 Task: Look for space in Beibei, China from 3rd August, 2023 to 20th August, 2023 for 4 adults, 2 children in price range Rs.15000 to Rs.20000.  With . Property type can be flatguest house, hotel. Booking option can be shelf check-in. Required host language is Chinese (Simplified).
Action: Mouse moved to (681, 87)
Screenshot: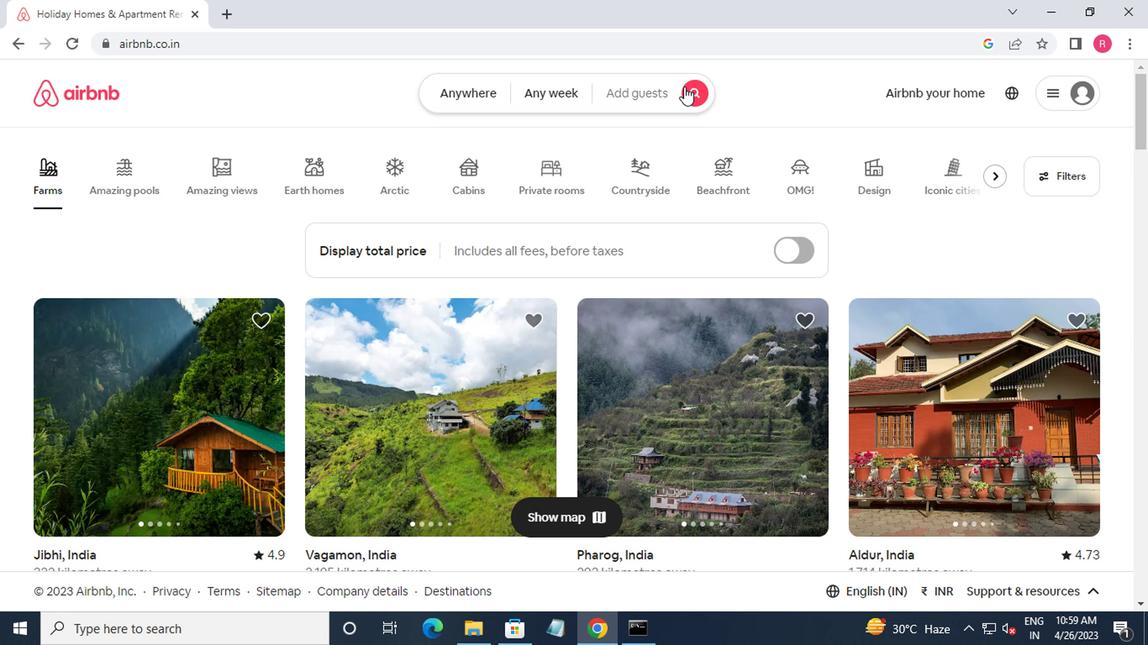 
Action: Mouse pressed left at (681, 87)
Screenshot: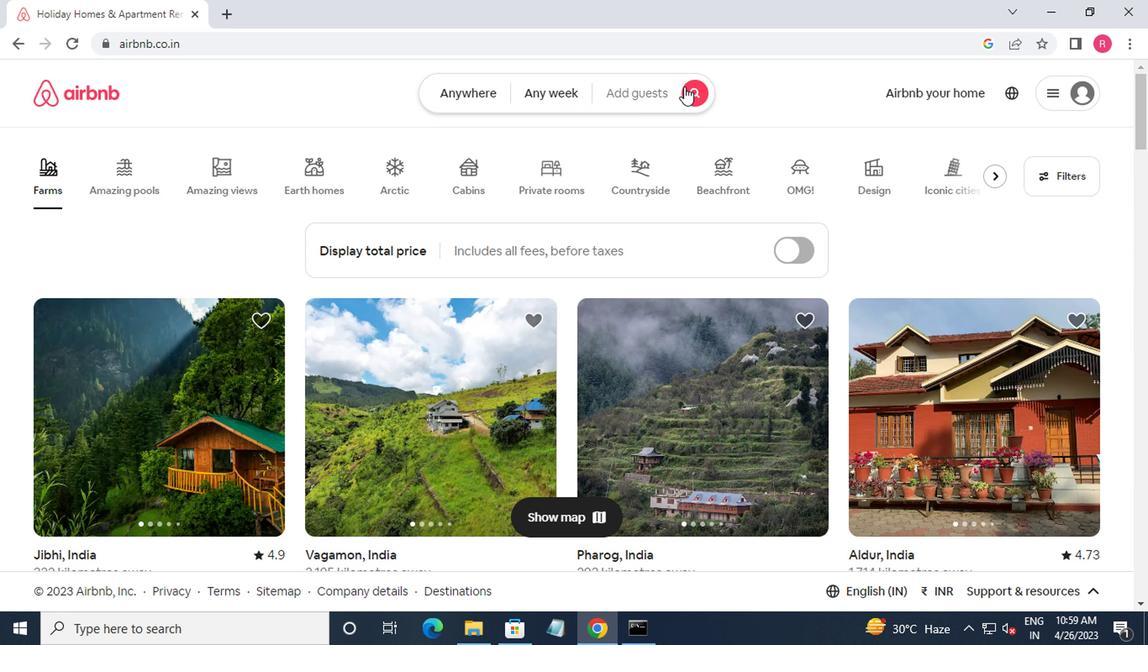 
Action: Mouse moved to (364, 157)
Screenshot: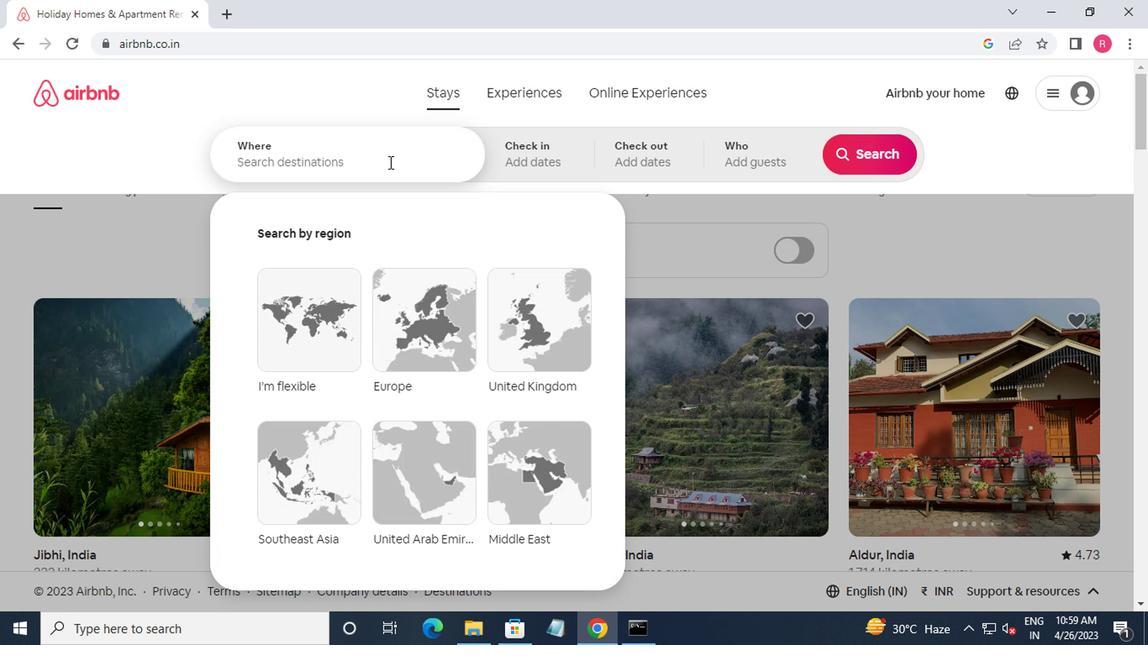 
Action: Mouse pressed left at (364, 157)
Screenshot: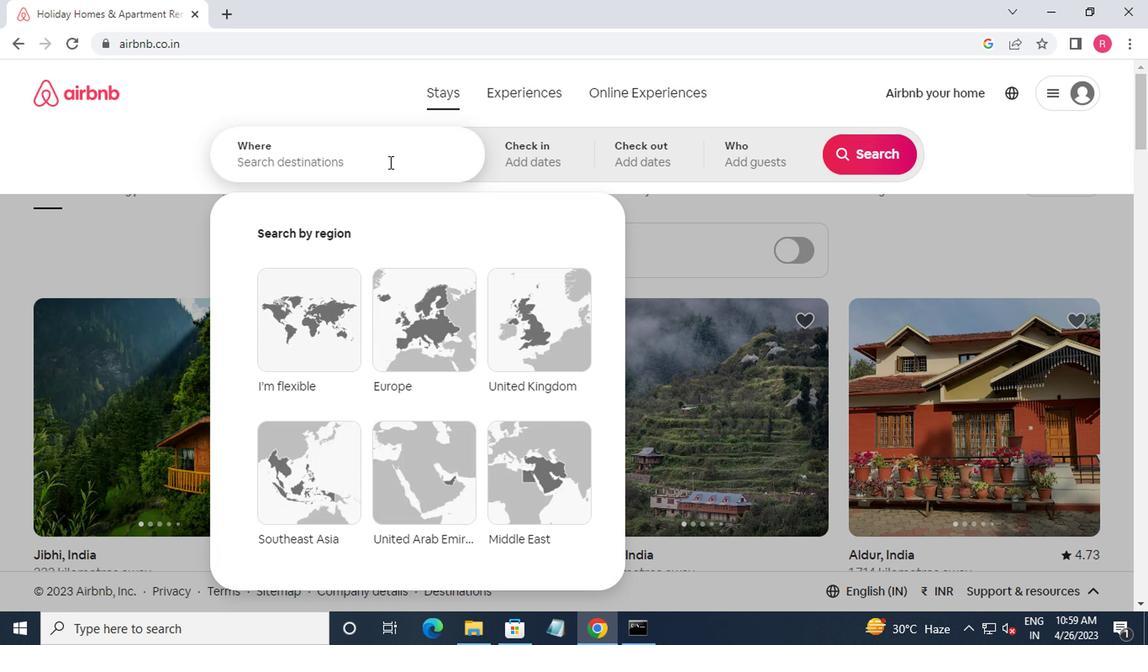 
Action: Mouse moved to (364, 160)
Screenshot: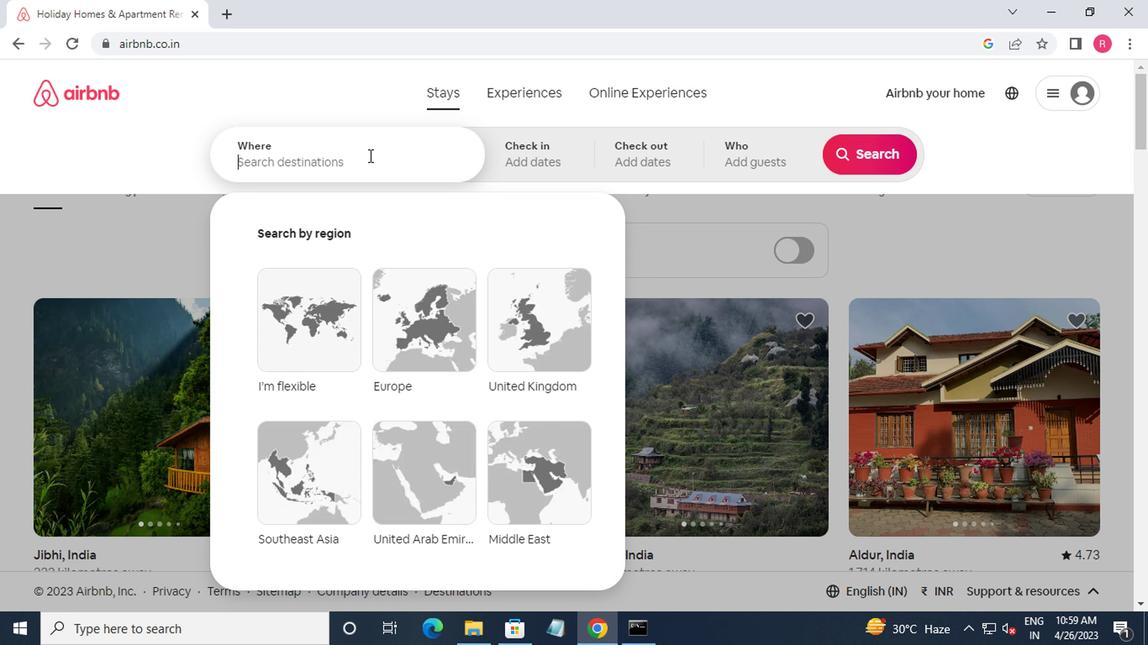 
Action: Key pressed beibei,china<Key.enter>
Screenshot: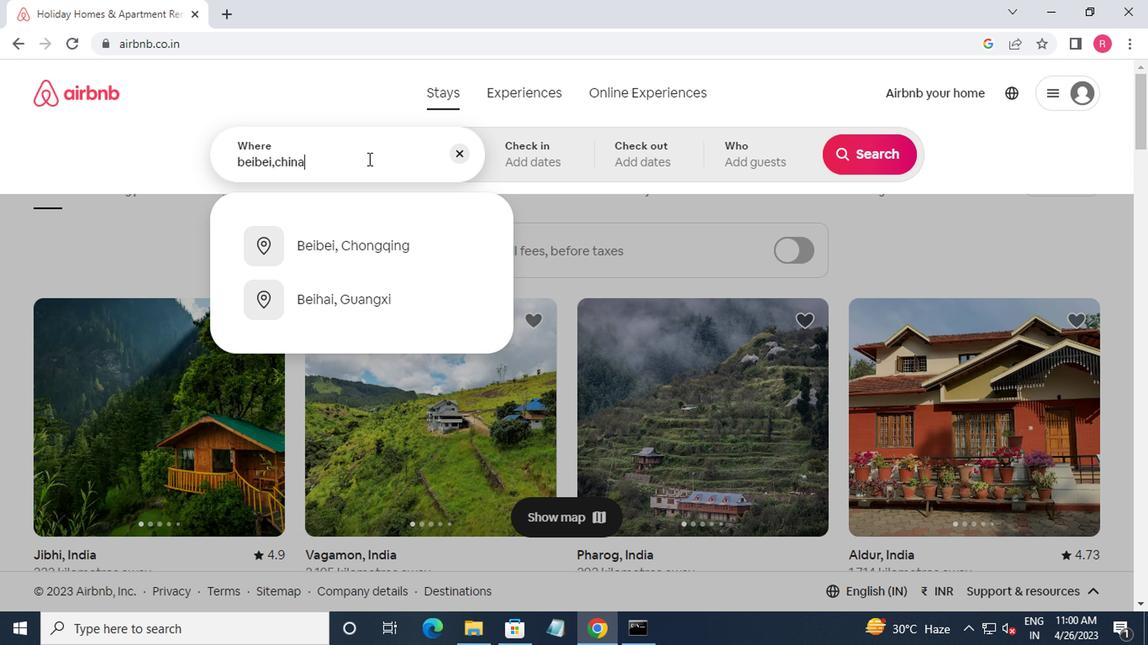 
Action: Mouse moved to (855, 284)
Screenshot: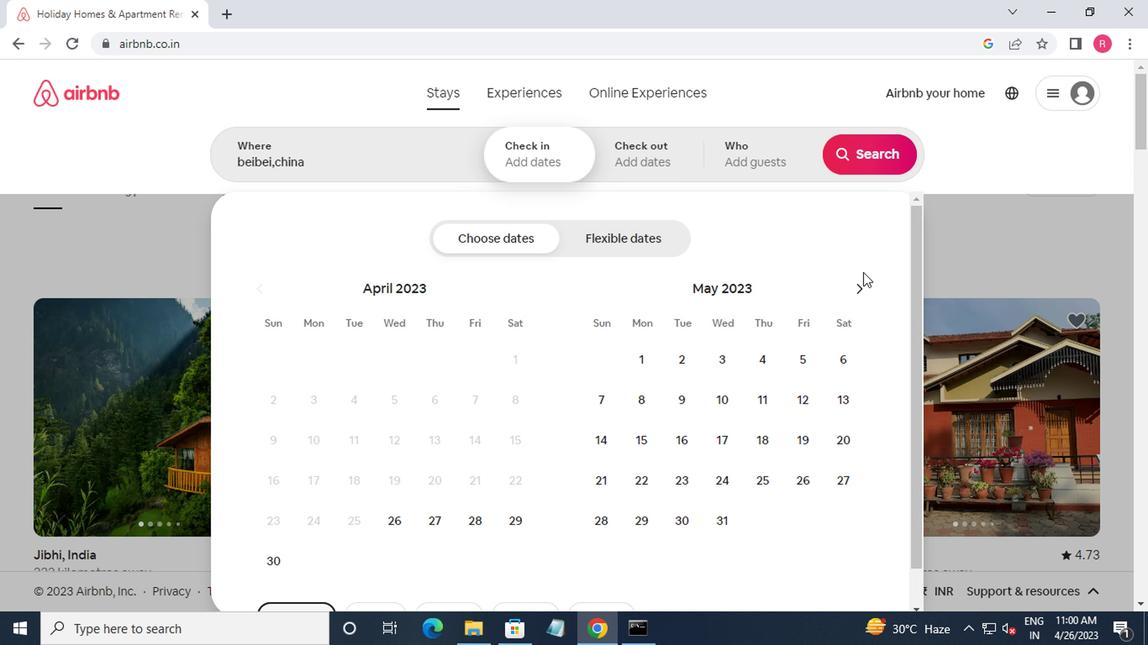 
Action: Mouse pressed left at (855, 284)
Screenshot: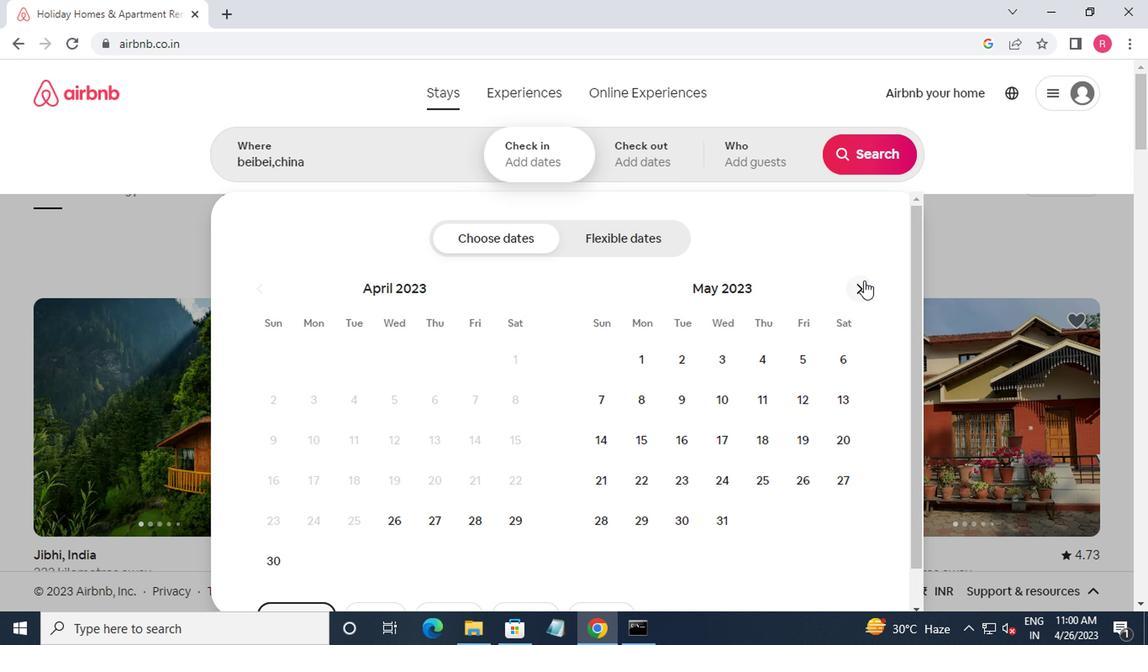 
Action: Mouse moved to (854, 285)
Screenshot: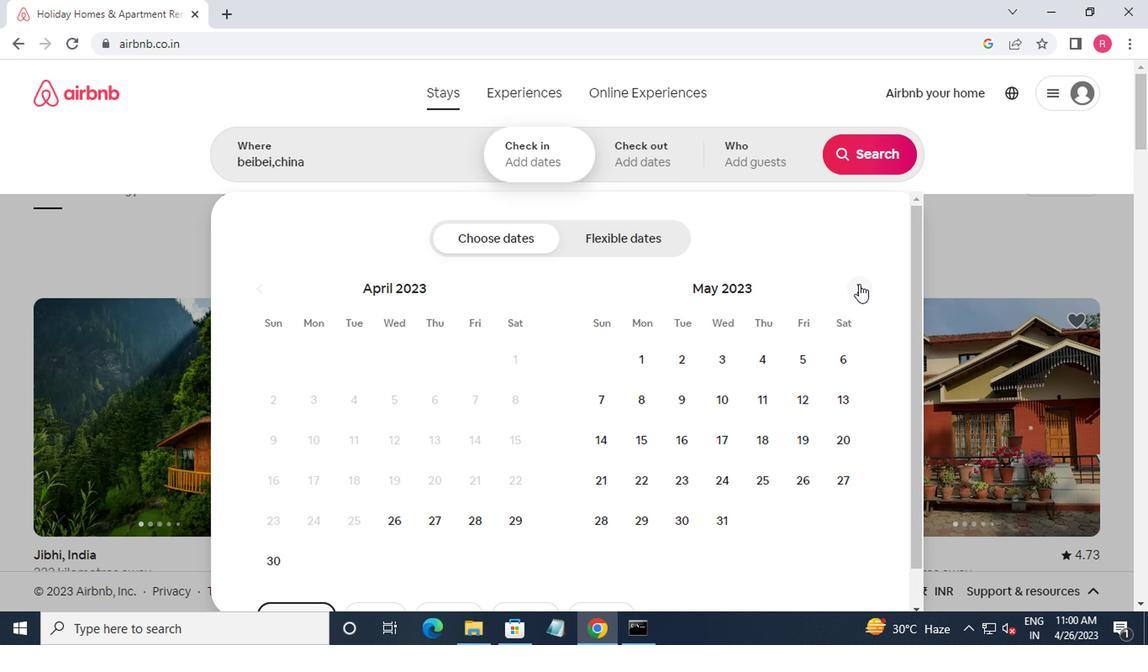 
Action: Mouse pressed left at (854, 285)
Screenshot: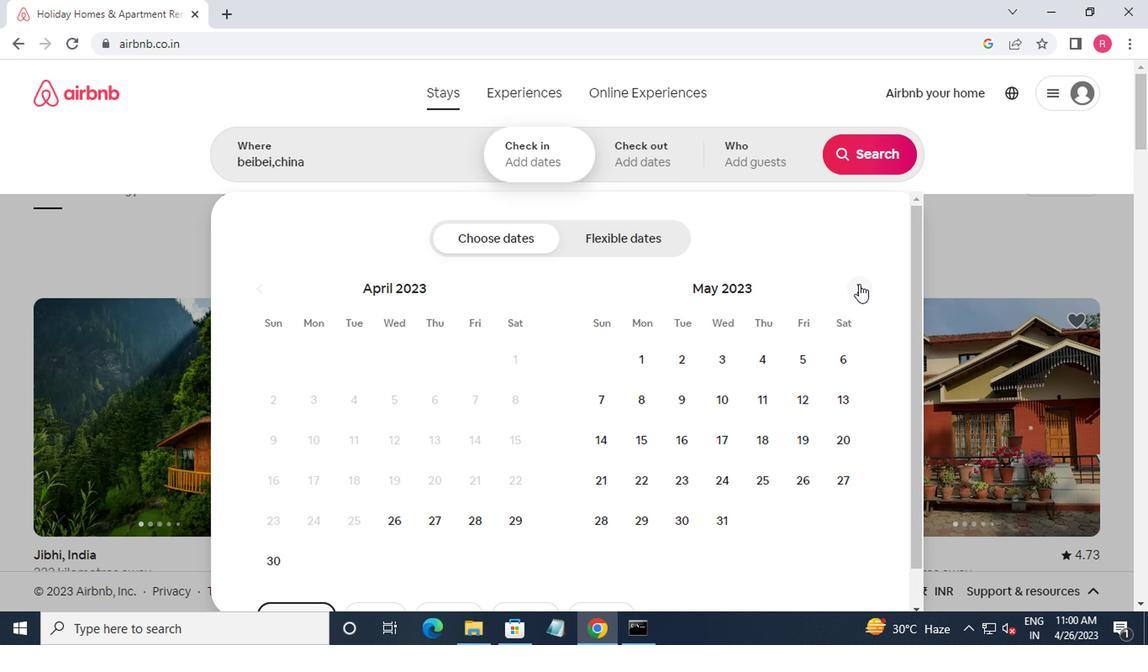 
Action: Mouse pressed left at (854, 285)
Screenshot: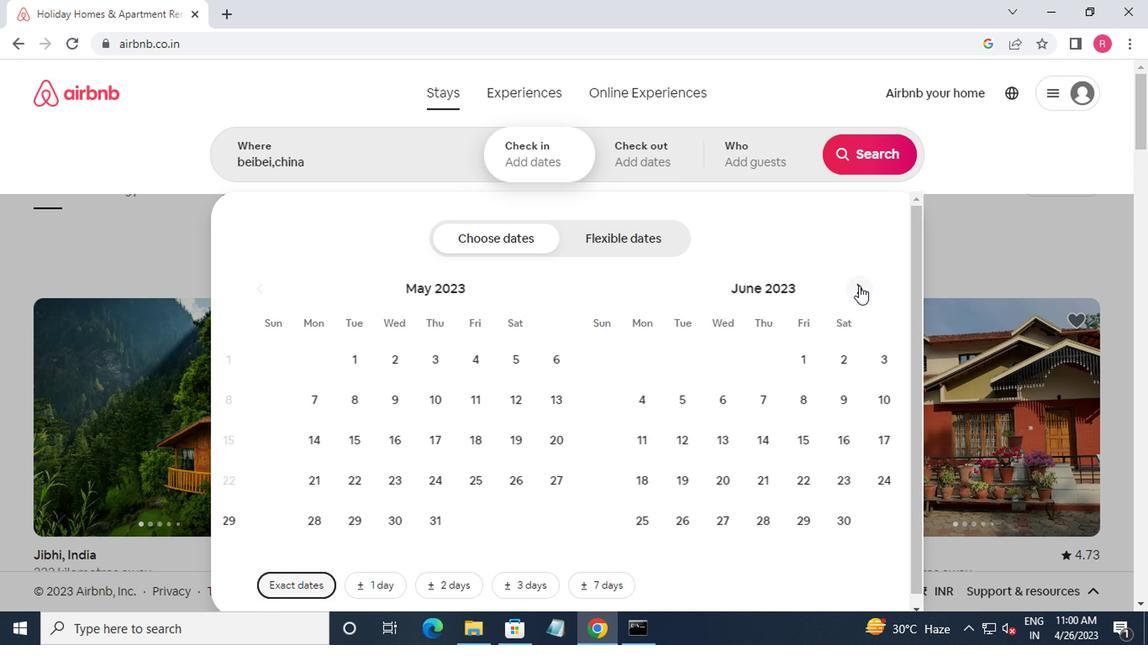
Action: Mouse moved to (854, 287)
Screenshot: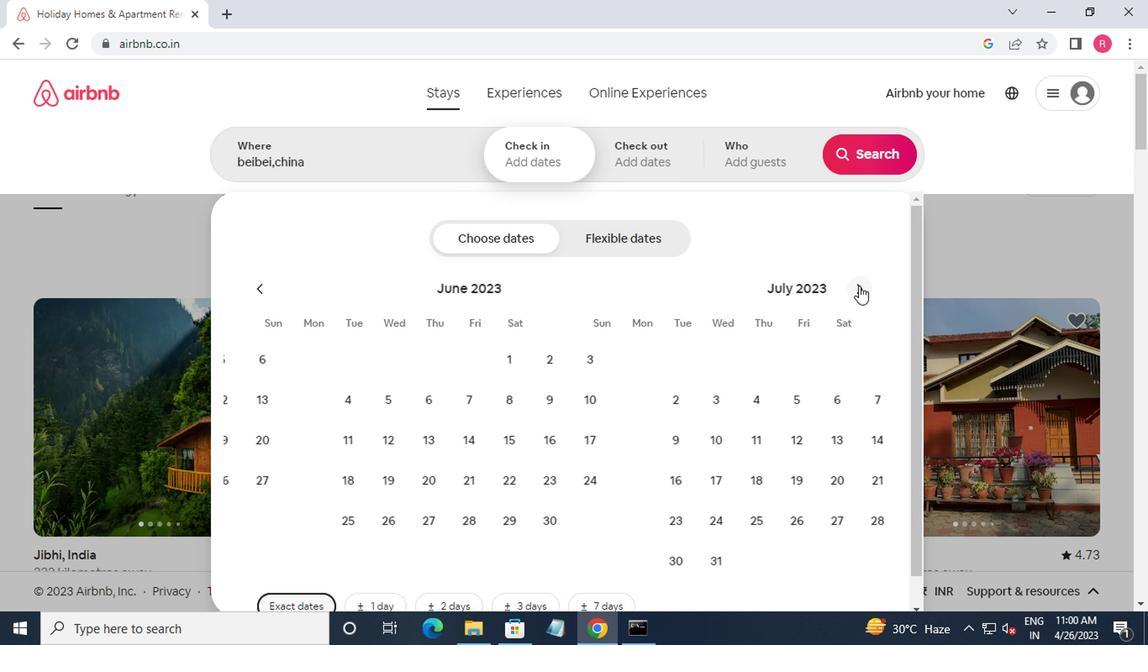 
Action: Mouse pressed left at (854, 287)
Screenshot: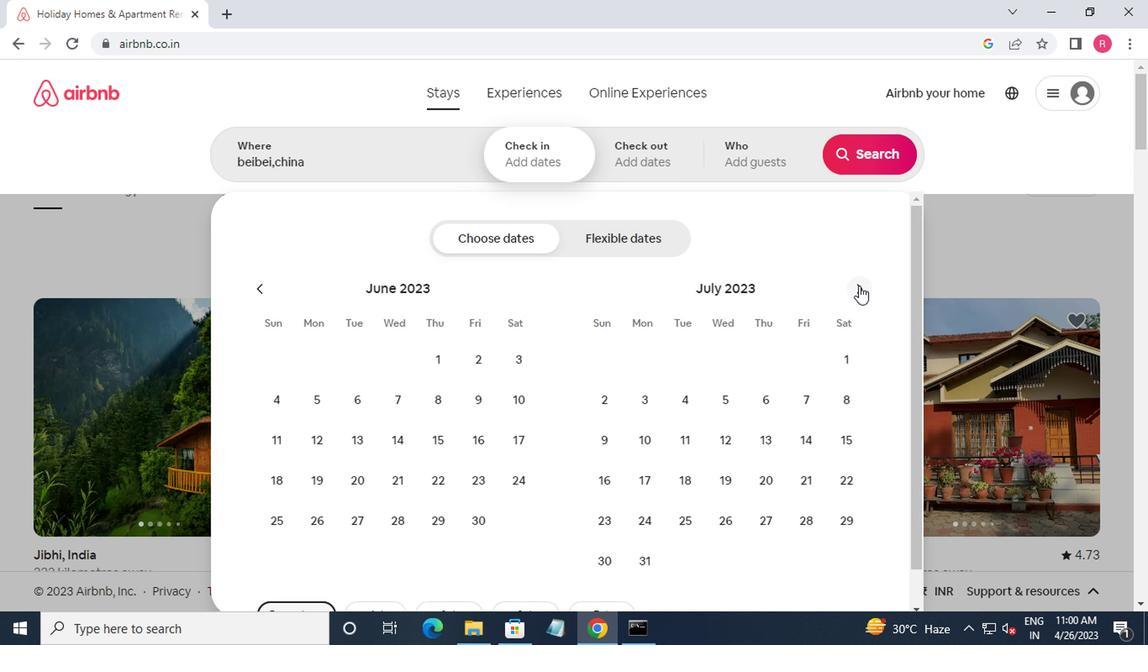 
Action: Mouse moved to (420, 361)
Screenshot: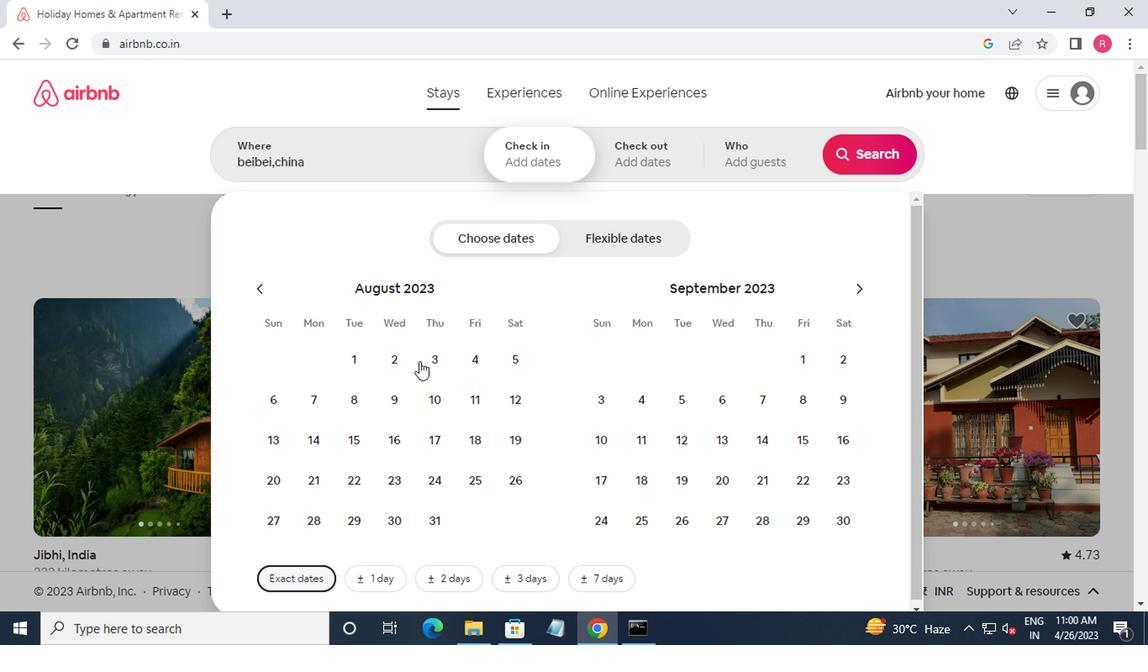 
Action: Mouse pressed left at (420, 361)
Screenshot: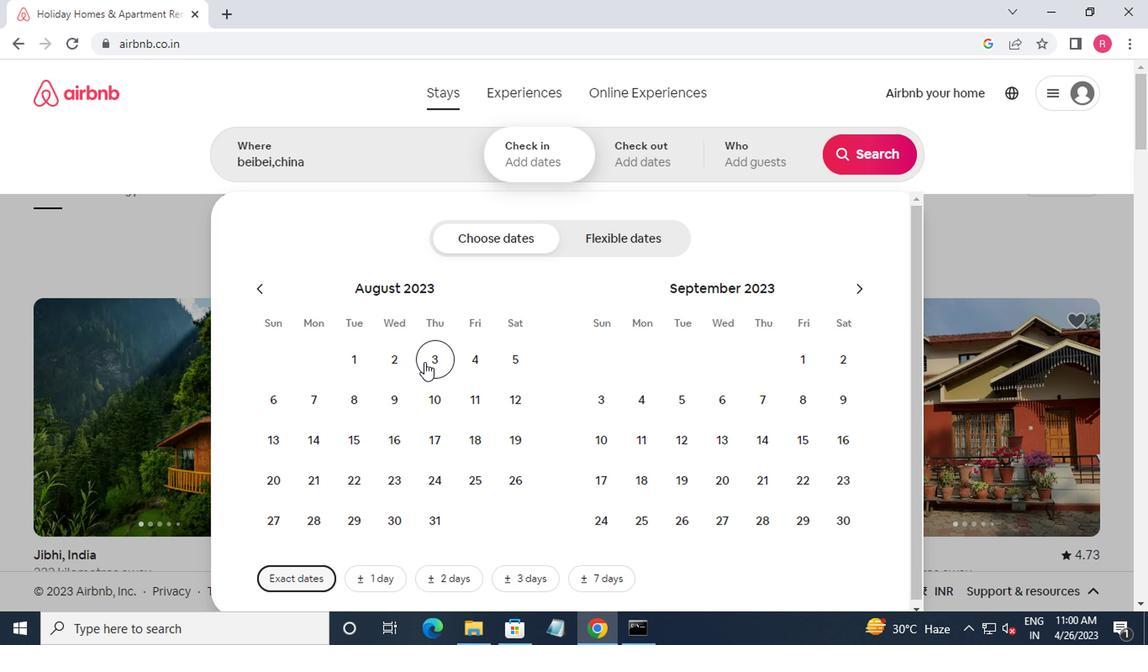 
Action: Mouse moved to (269, 486)
Screenshot: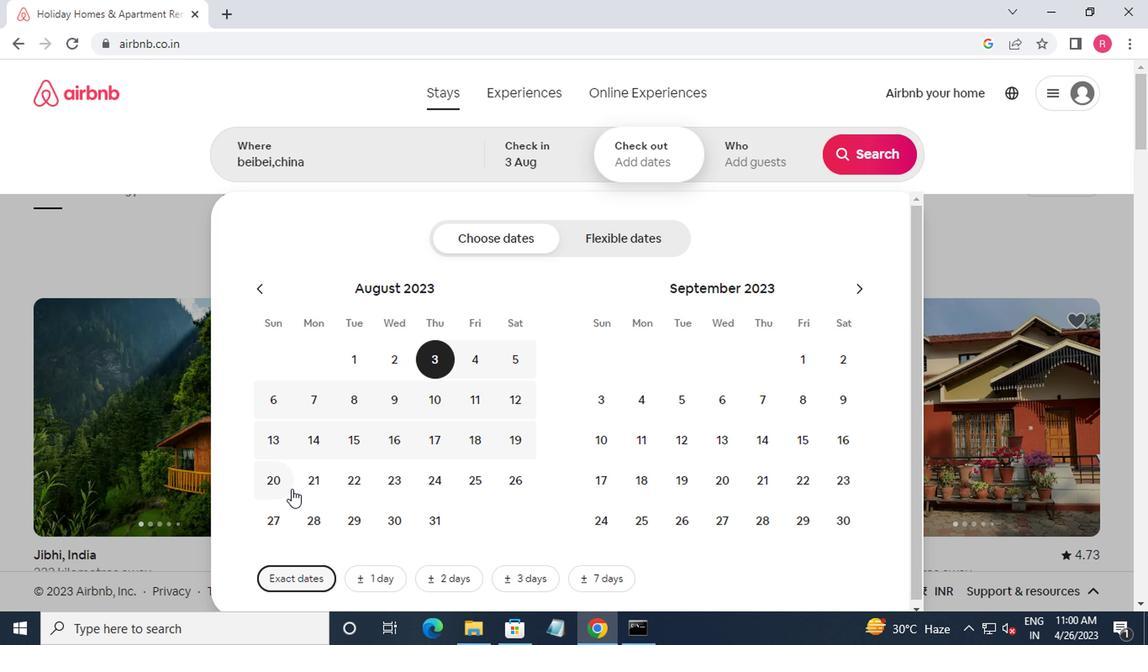 
Action: Mouse pressed left at (269, 486)
Screenshot: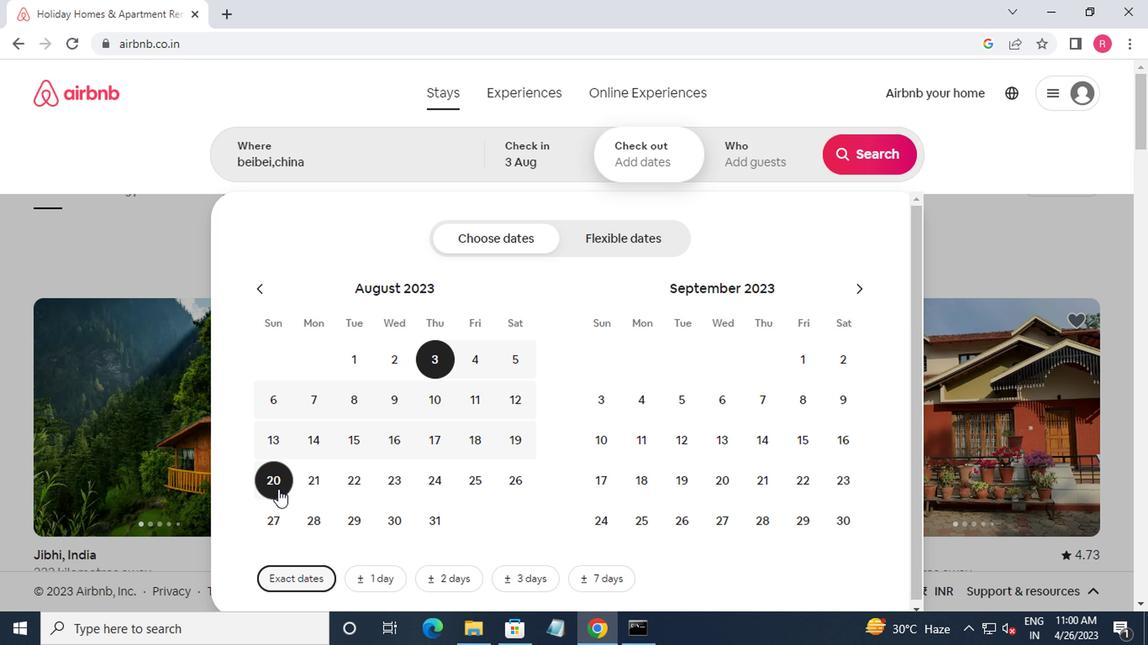 
Action: Mouse moved to (746, 172)
Screenshot: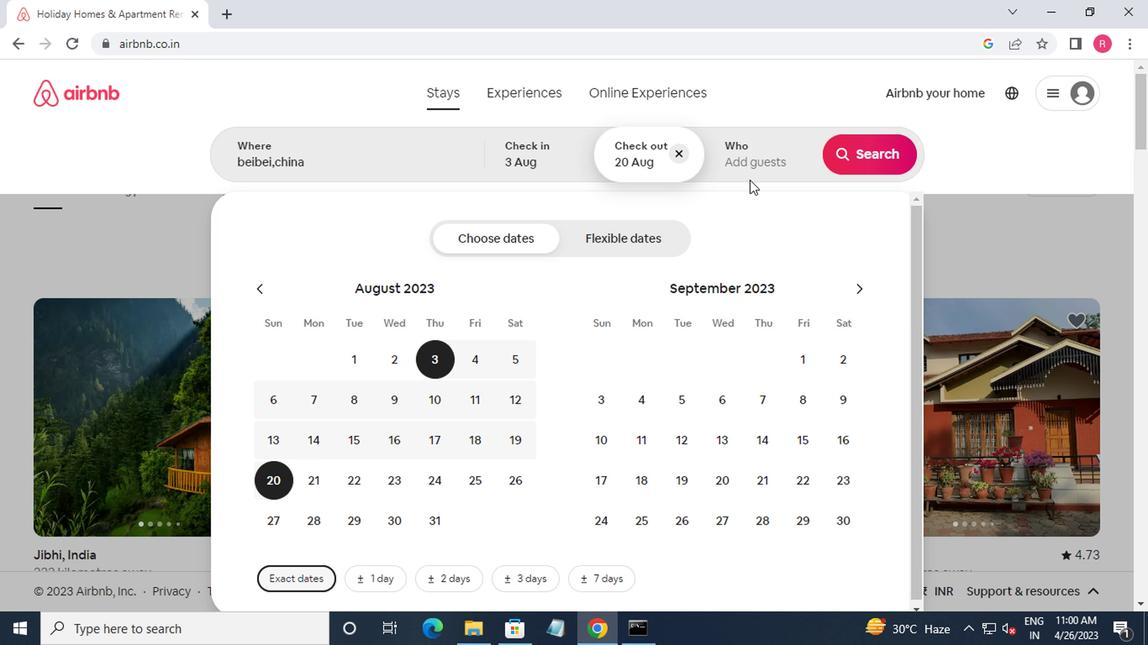 
Action: Mouse pressed left at (746, 172)
Screenshot: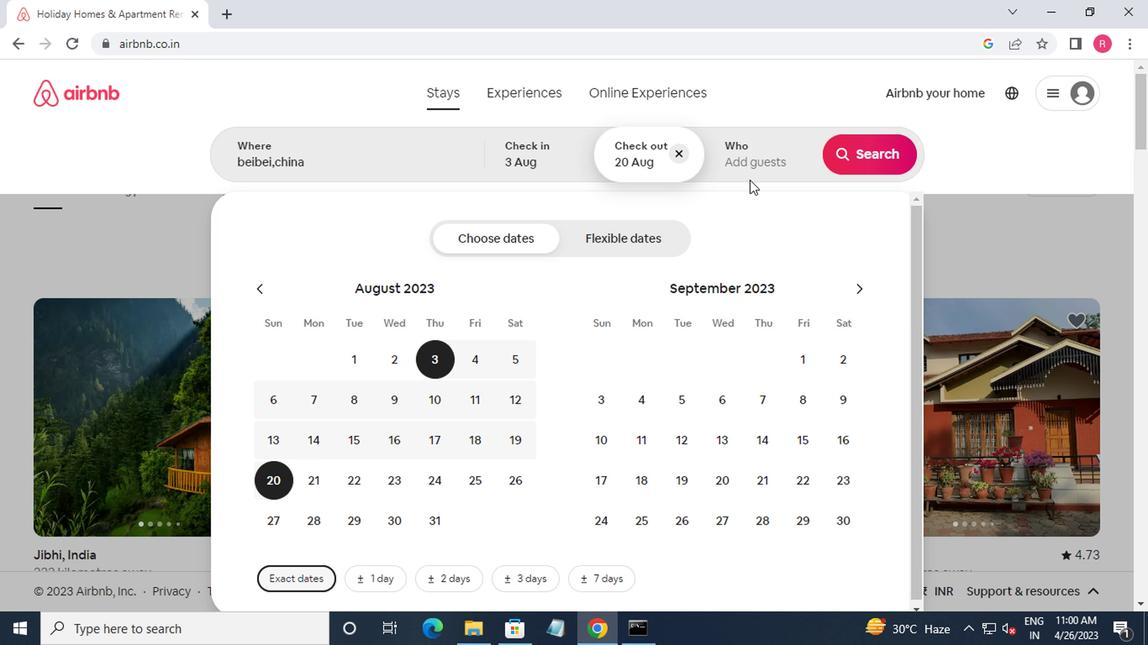 
Action: Mouse moved to (862, 238)
Screenshot: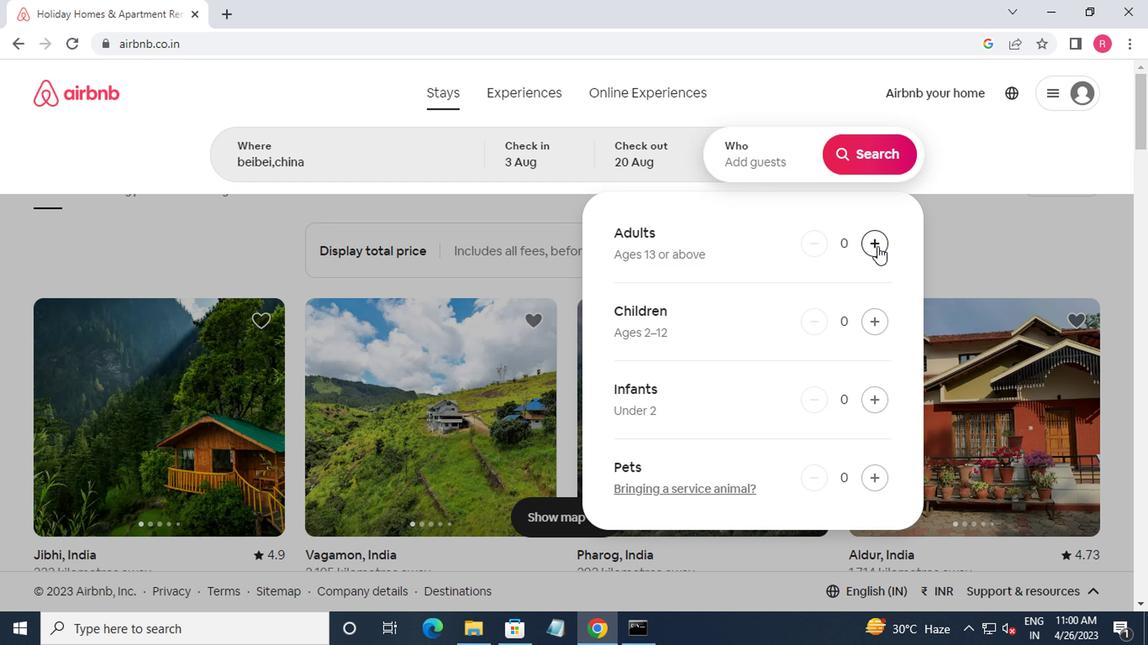
Action: Mouse pressed left at (862, 238)
Screenshot: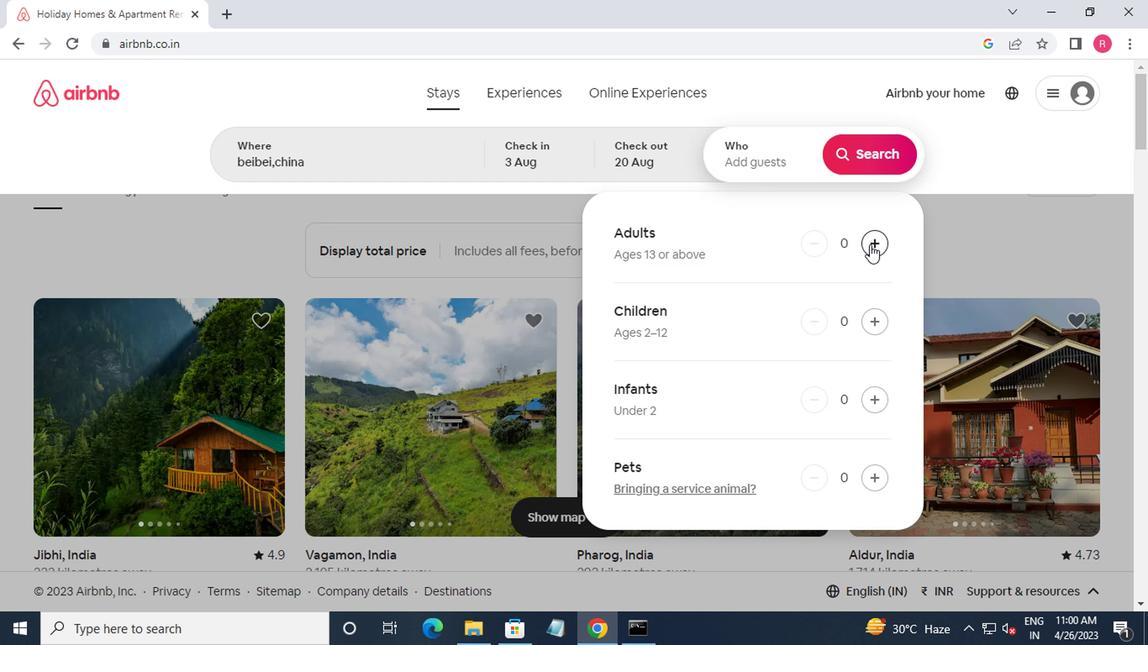 
Action: Mouse pressed left at (862, 238)
Screenshot: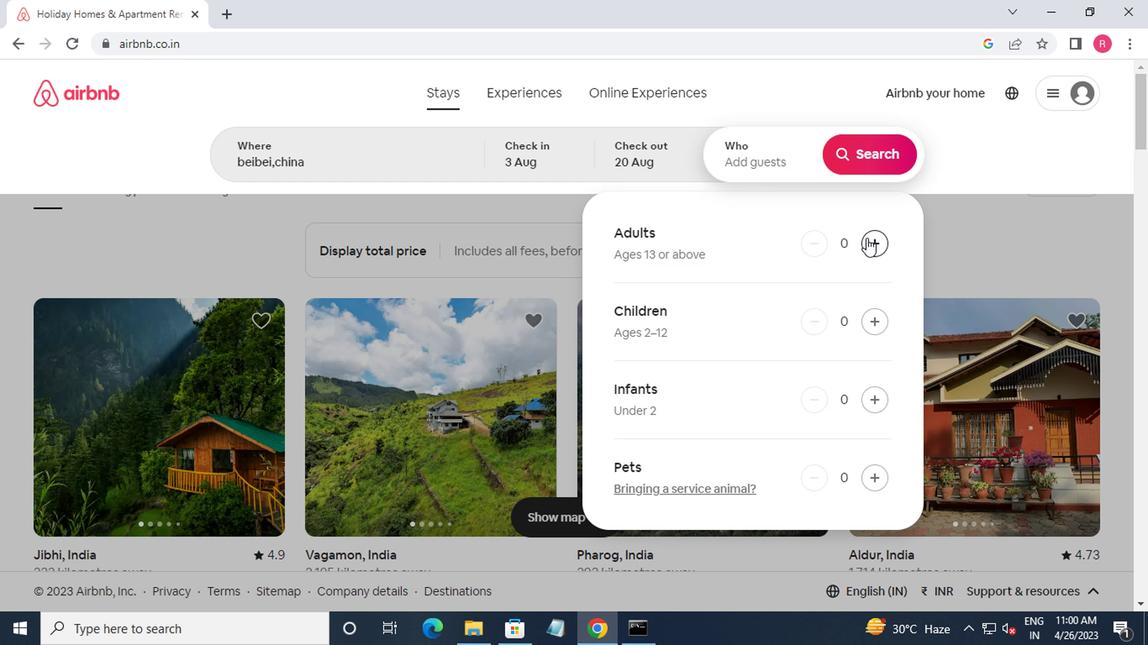 
Action: Mouse pressed left at (862, 238)
Screenshot: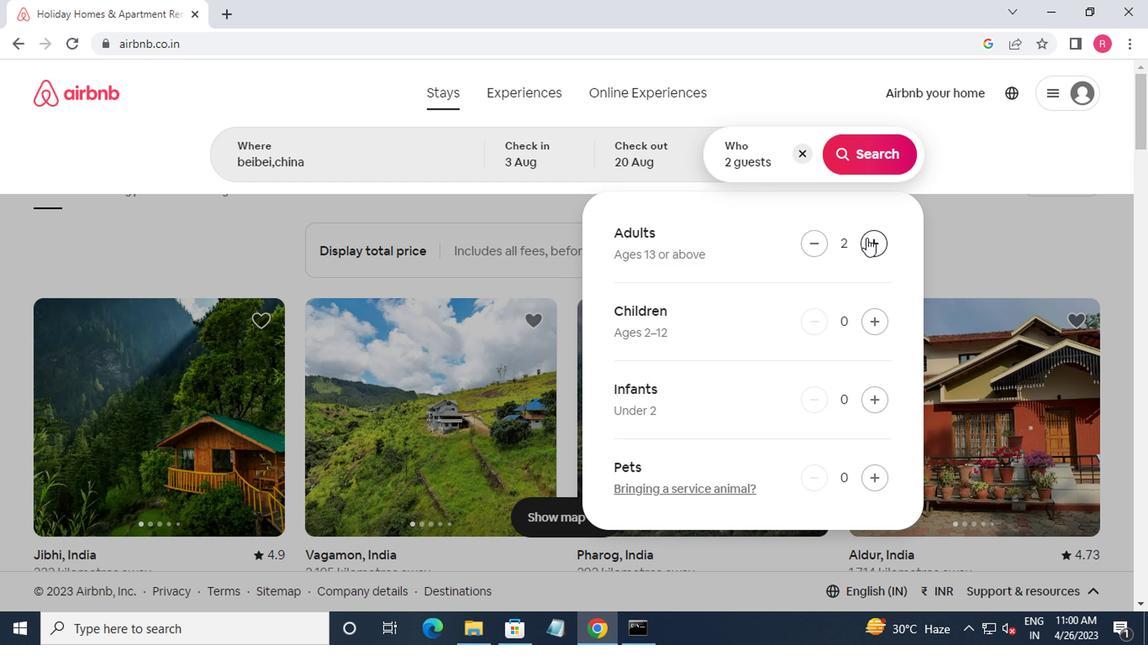 
Action: Mouse moved to (863, 238)
Screenshot: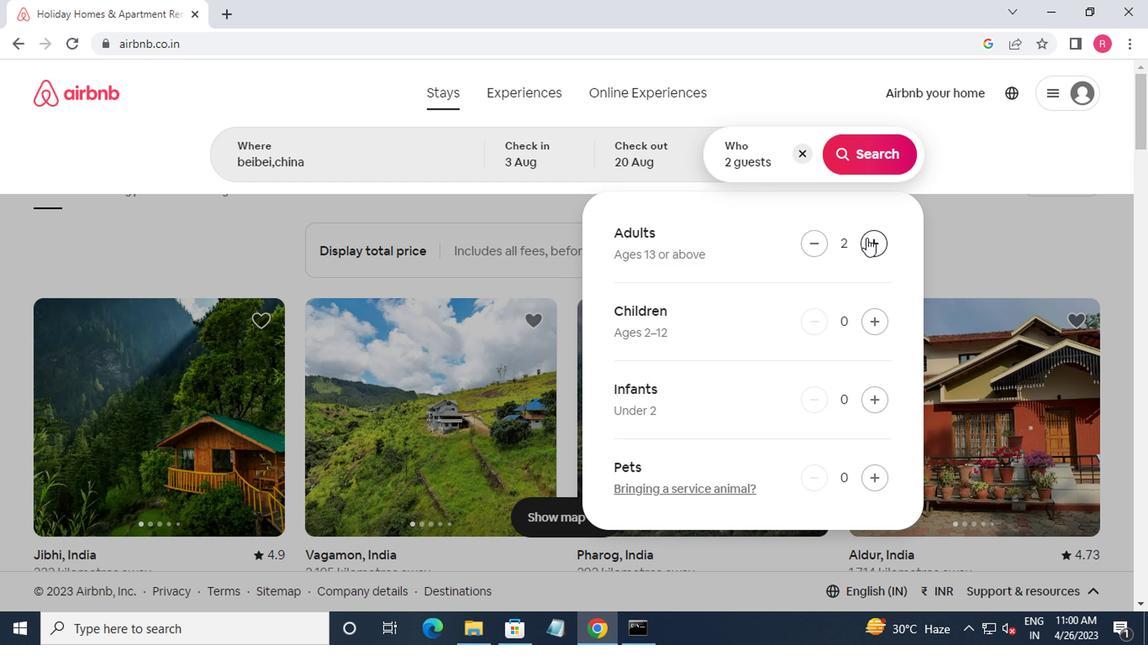 
Action: Mouse pressed left at (863, 238)
Screenshot: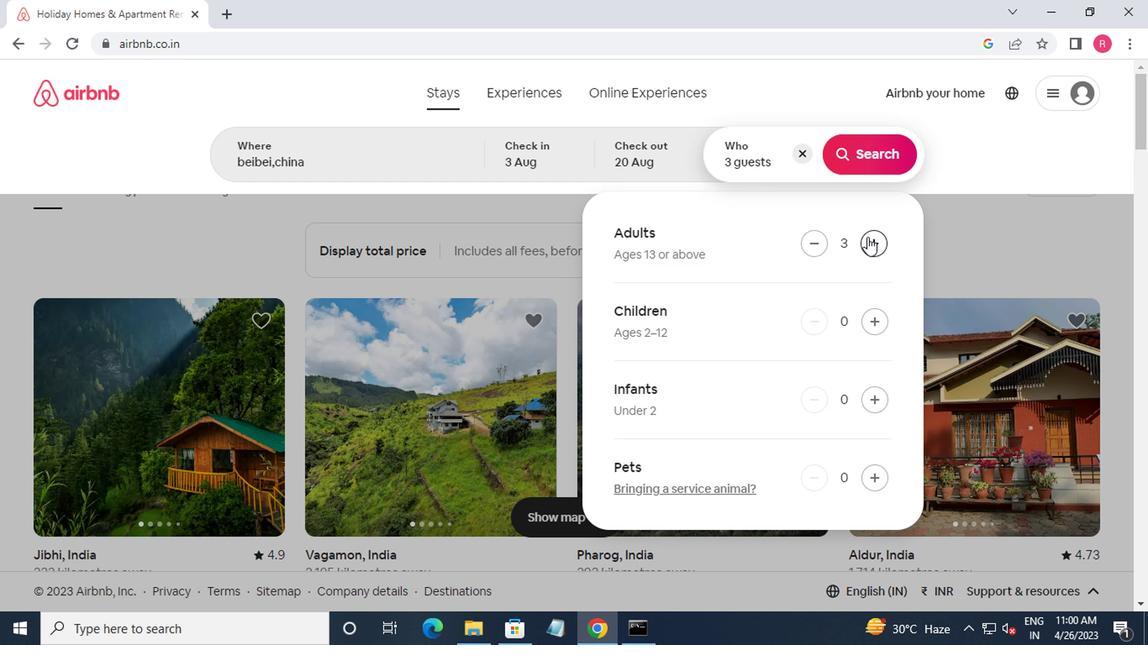 
Action: Mouse moved to (864, 327)
Screenshot: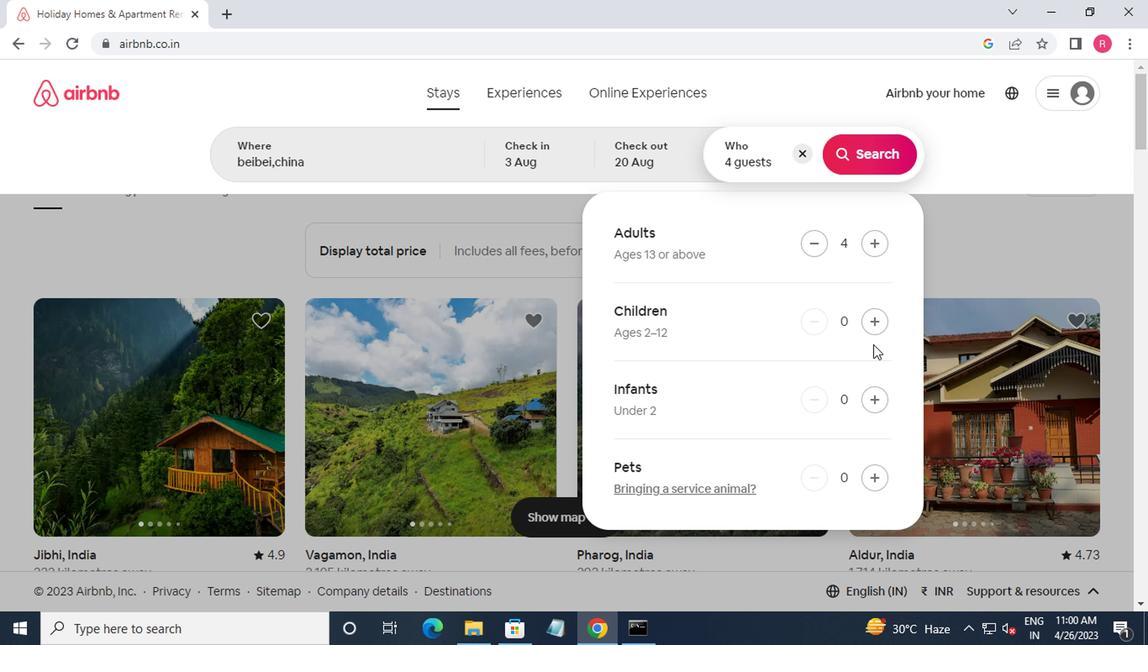 
Action: Mouse pressed left at (864, 327)
Screenshot: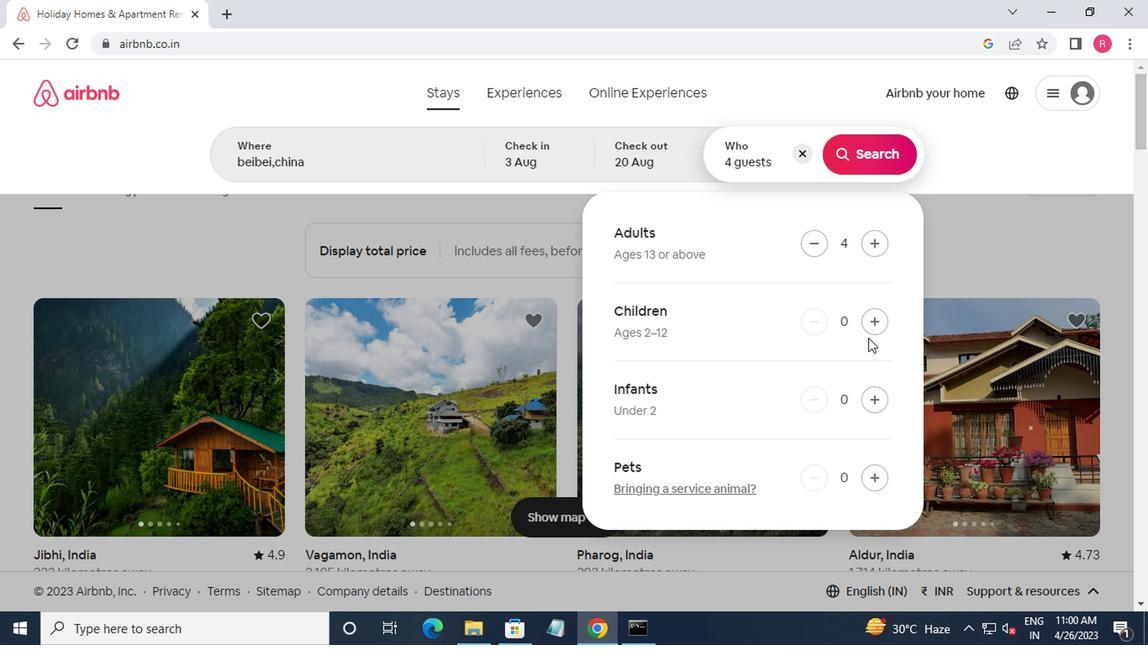
Action: Mouse pressed left at (864, 327)
Screenshot: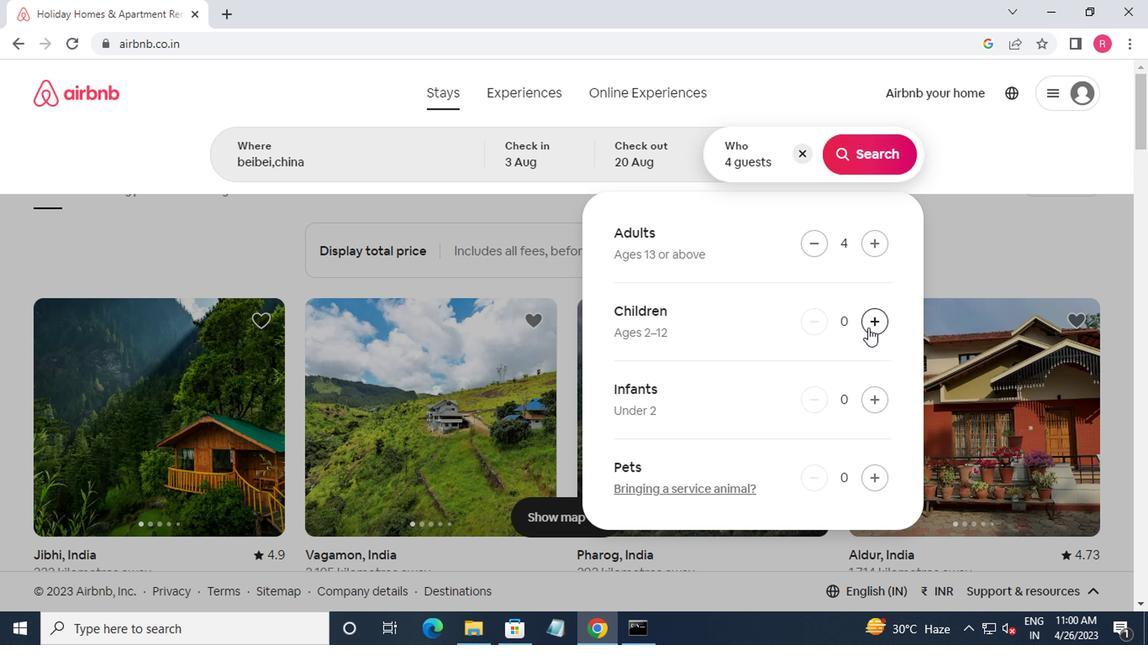 
Action: Mouse pressed left at (864, 327)
Screenshot: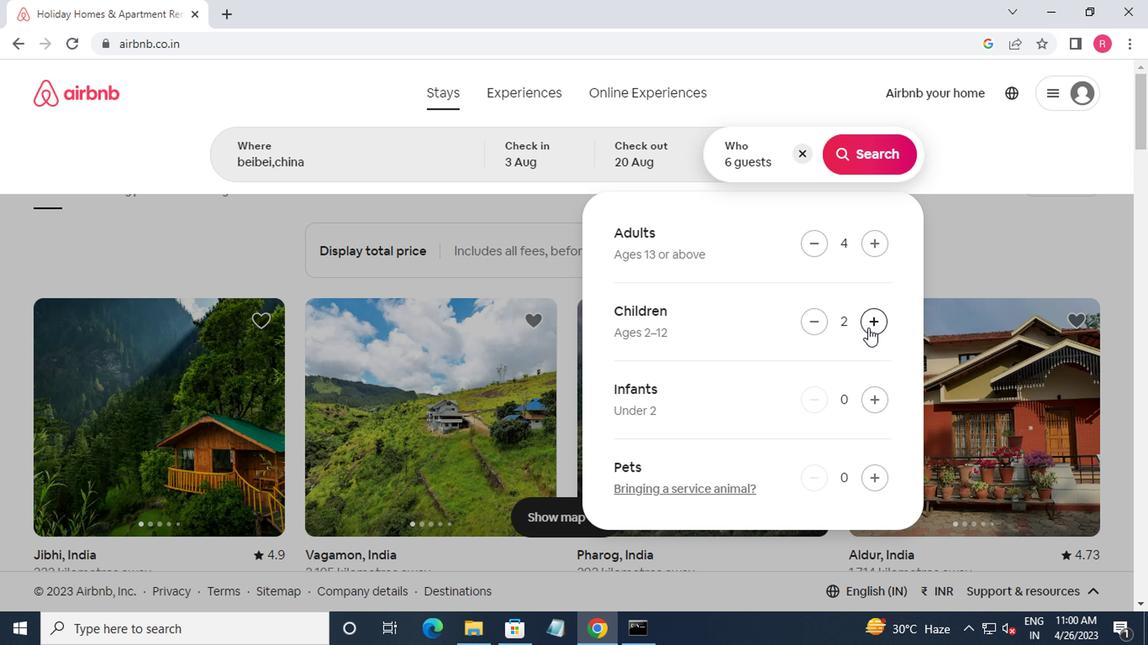 
Action: Mouse moved to (815, 327)
Screenshot: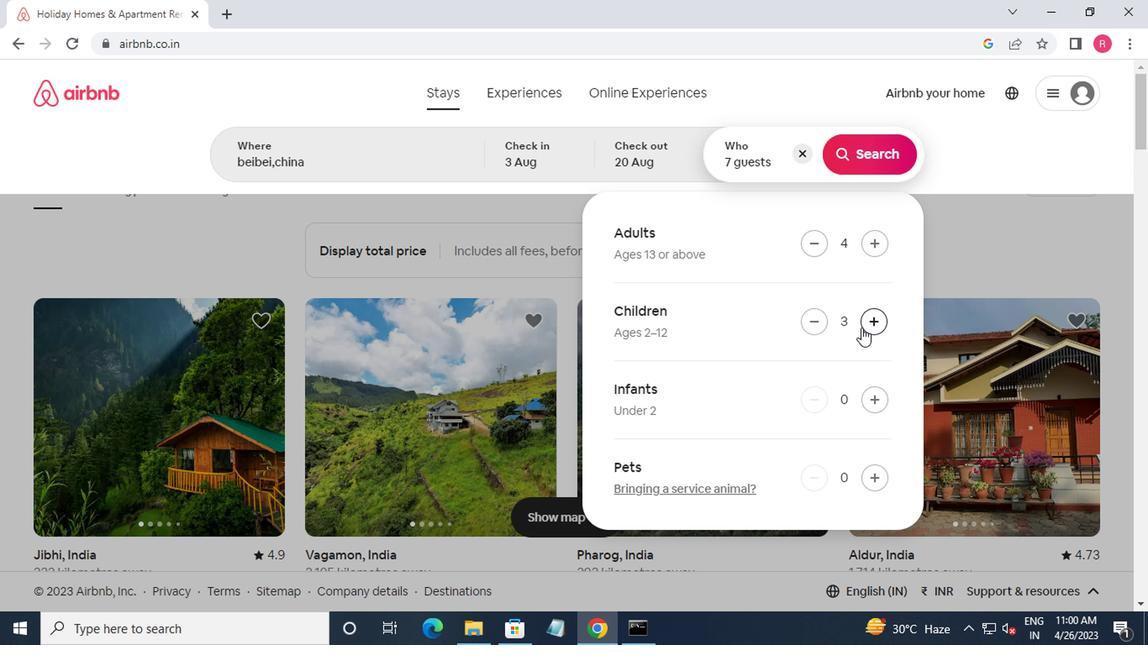 
Action: Mouse pressed left at (815, 327)
Screenshot: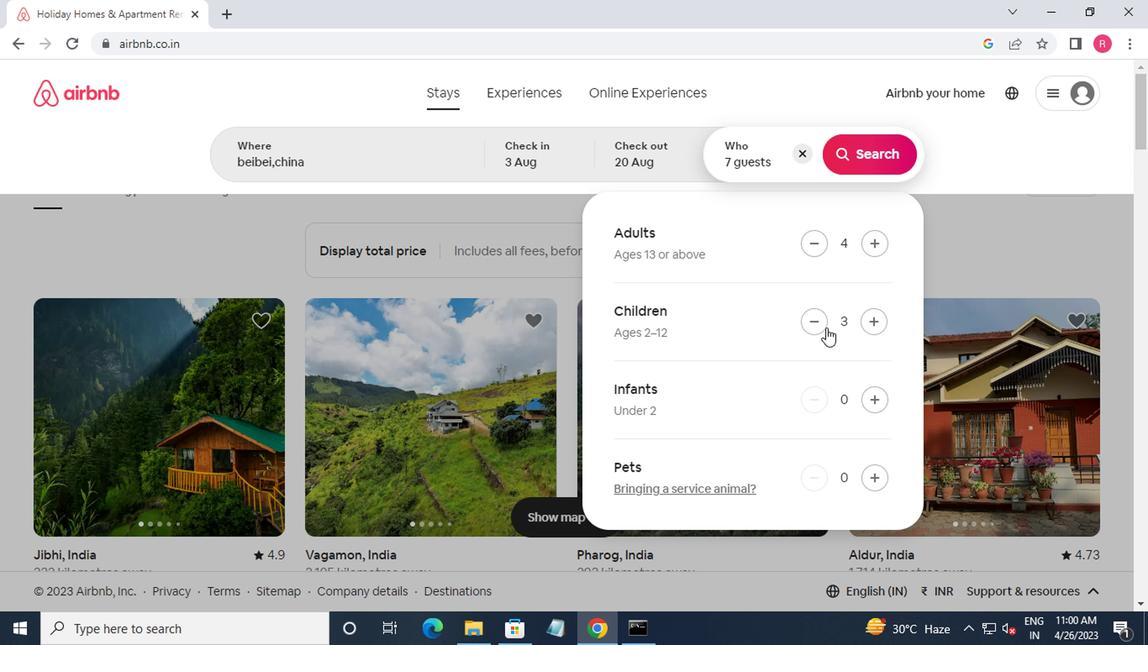 
Action: Mouse moved to (868, 150)
Screenshot: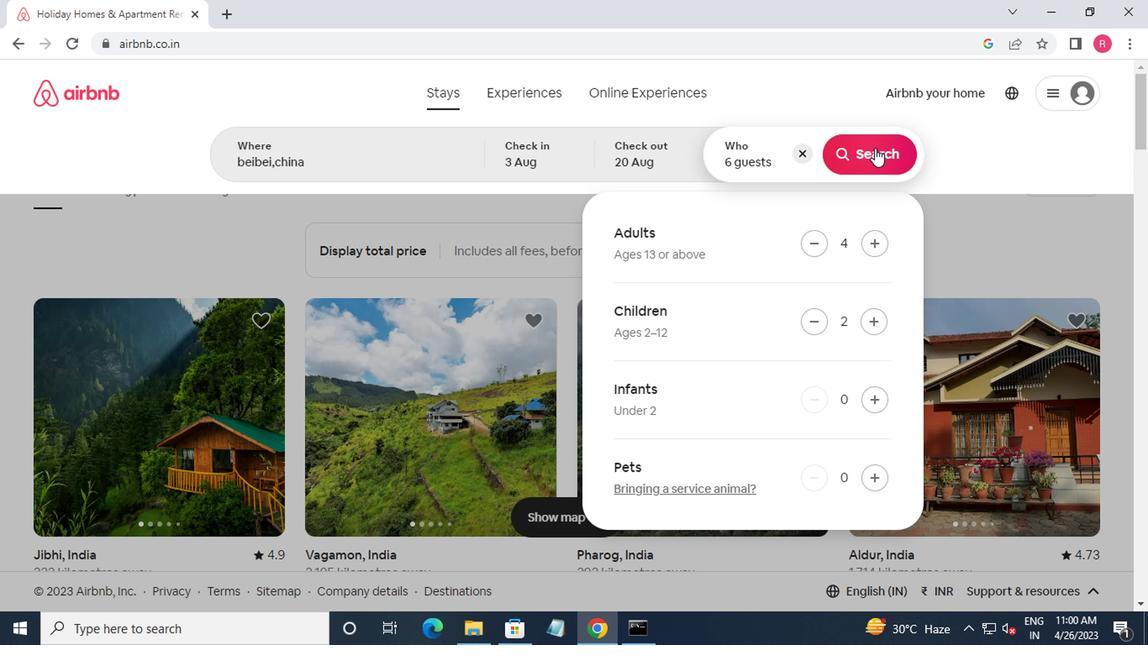 
Action: Mouse pressed left at (868, 150)
Screenshot: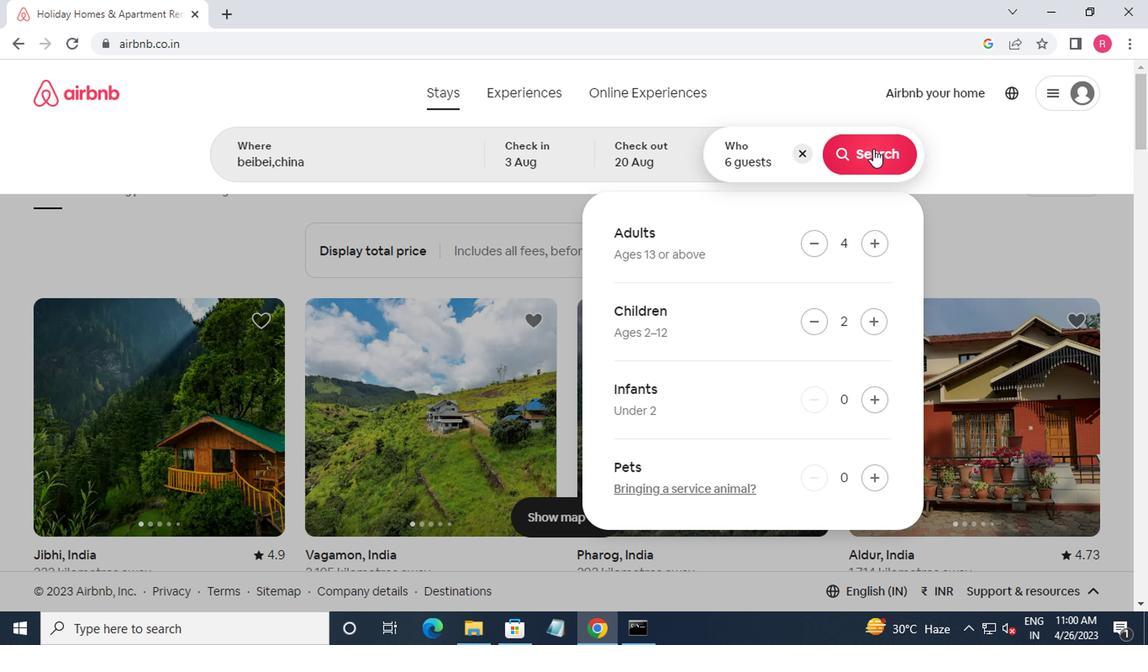 
Action: Mouse moved to (1063, 160)
Screenshot: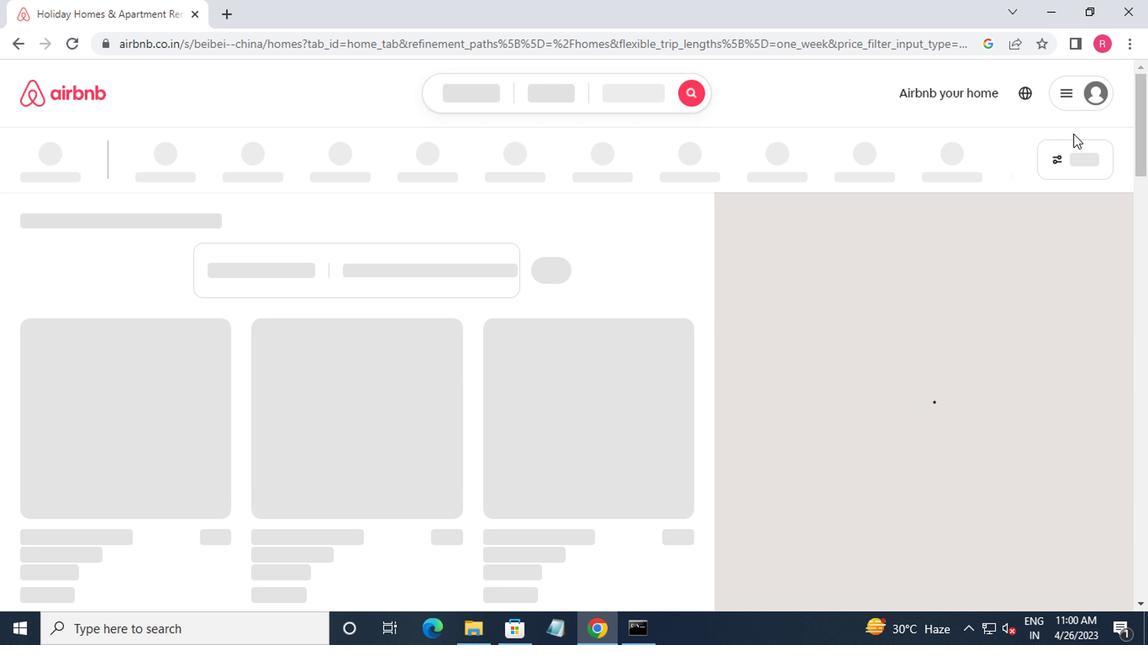 
Action: Mouse pressed left at (1063, 160)
Screenshot: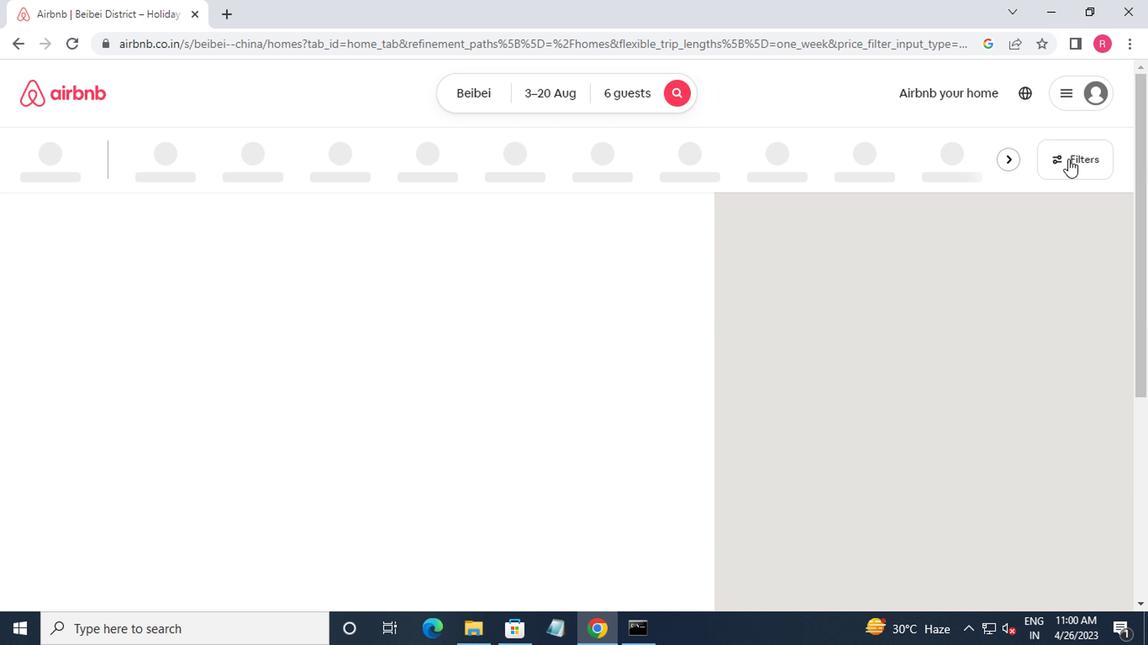 
Action: Mouse moved to (371, 265)
Screenshot: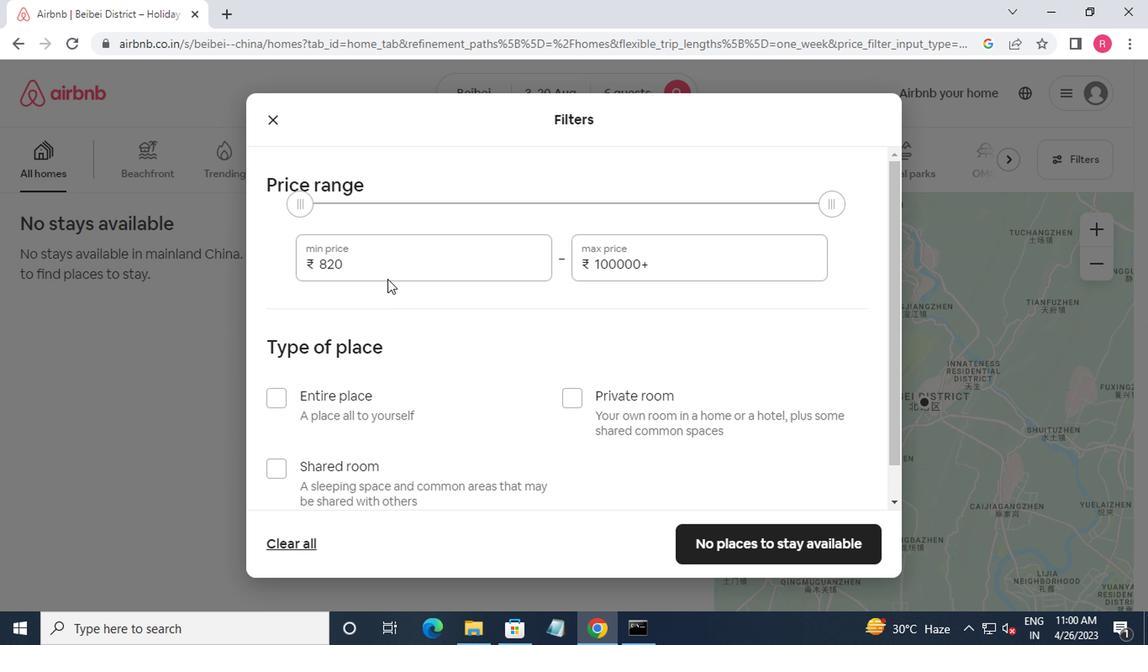 
Action: Mouse pressed left at (371, 265)
Screenshot: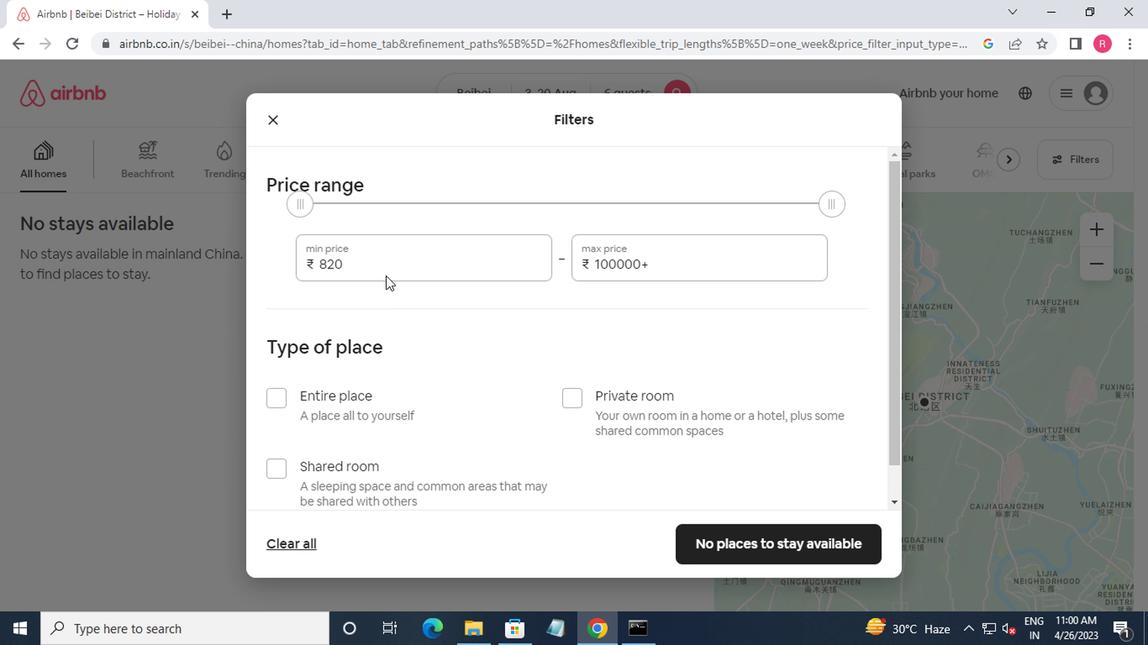 
Action: Mouse moved to (371, 265)
Screenshot: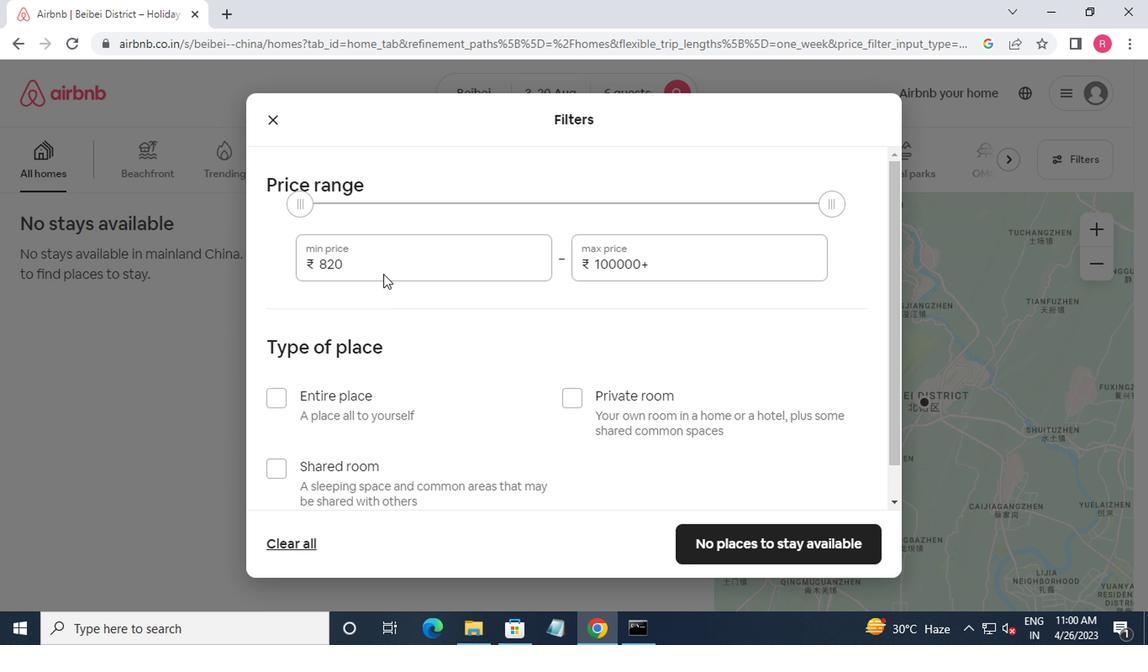 
Action: Key pressed <Key.backspace><Key.backspace><Key.backspace>
Screenshot: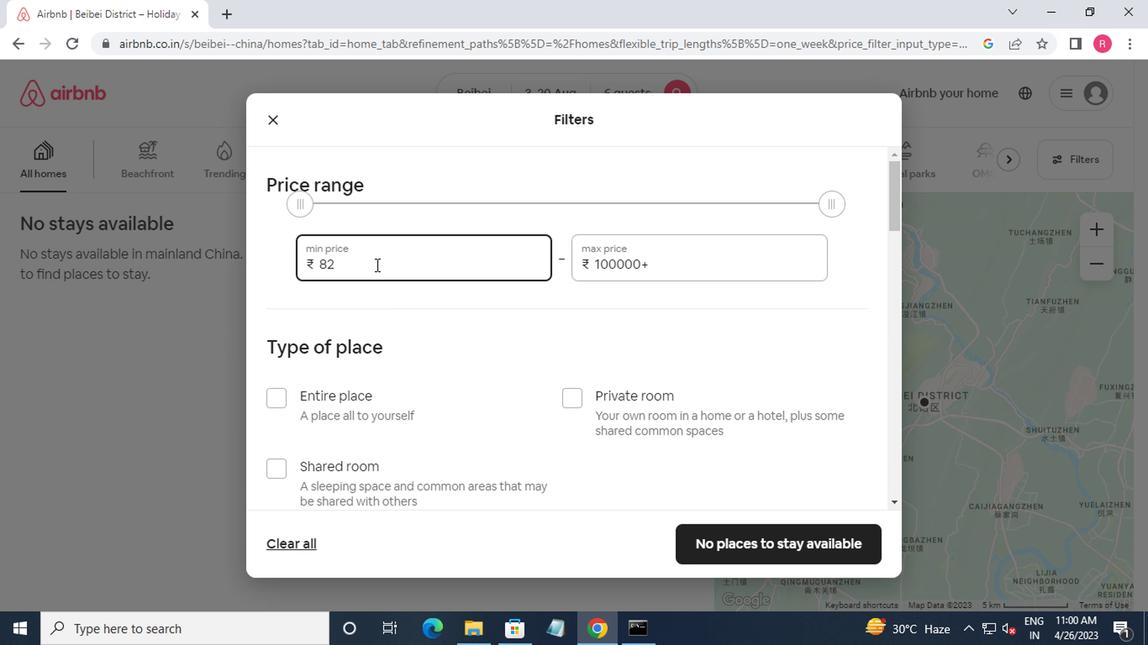 
Action: Mouse moved to (371, 264)
Screenshot: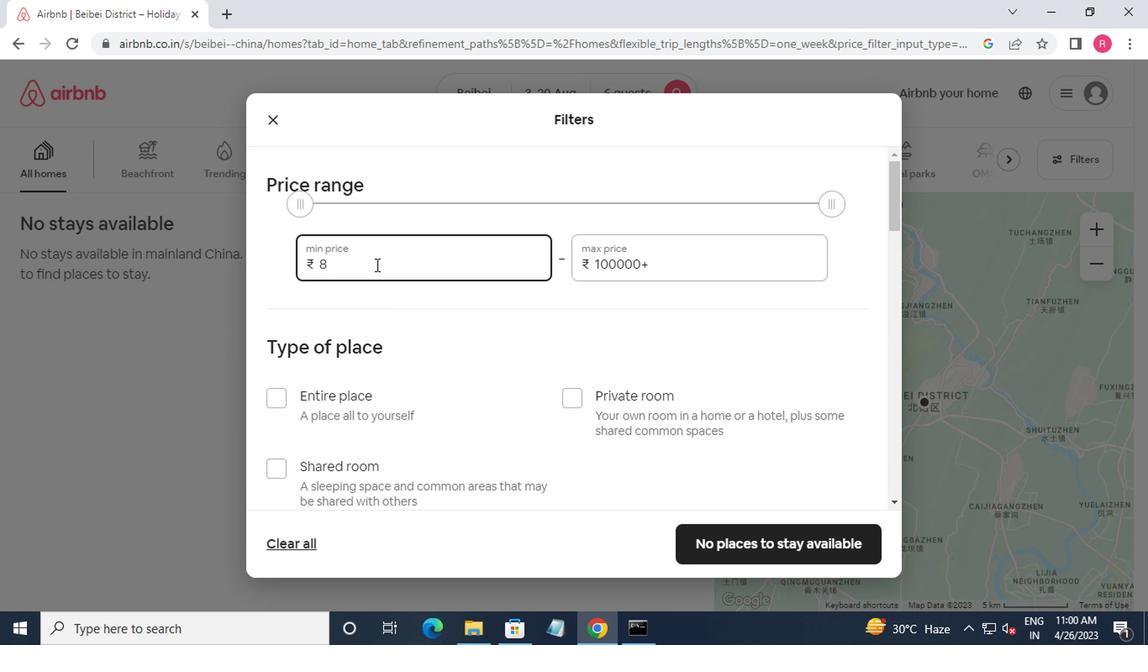 
Action: Key pressed <Key.backspace>15000<Key.tab>20000
Screenshot: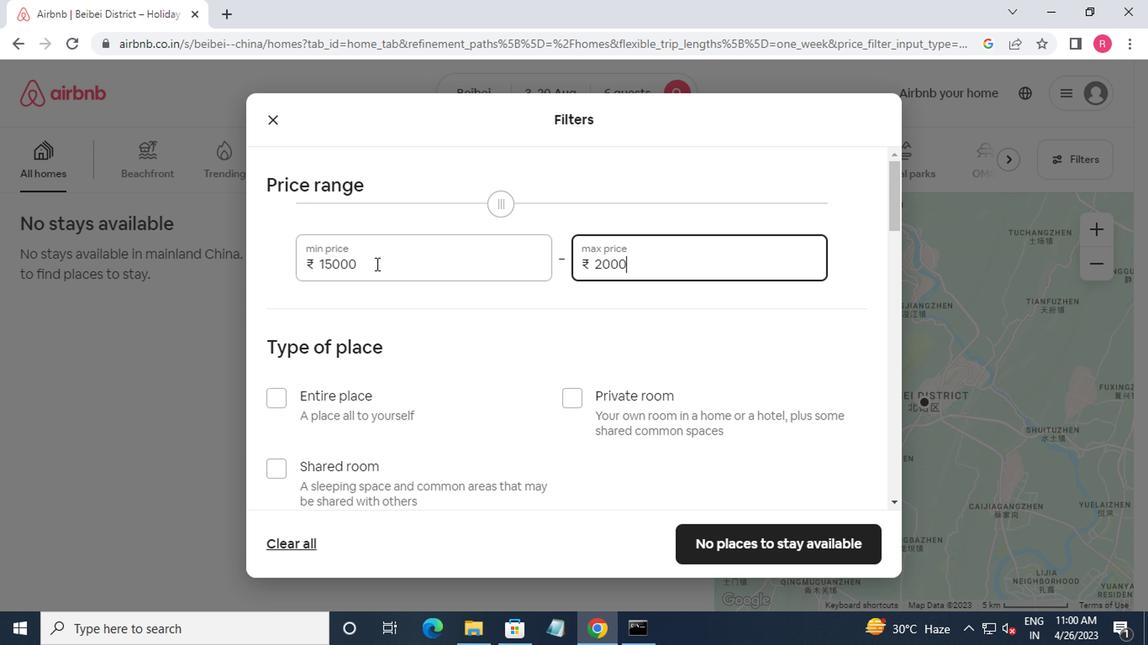 
Action: Mouse moved to (335, 233)
Screenshot: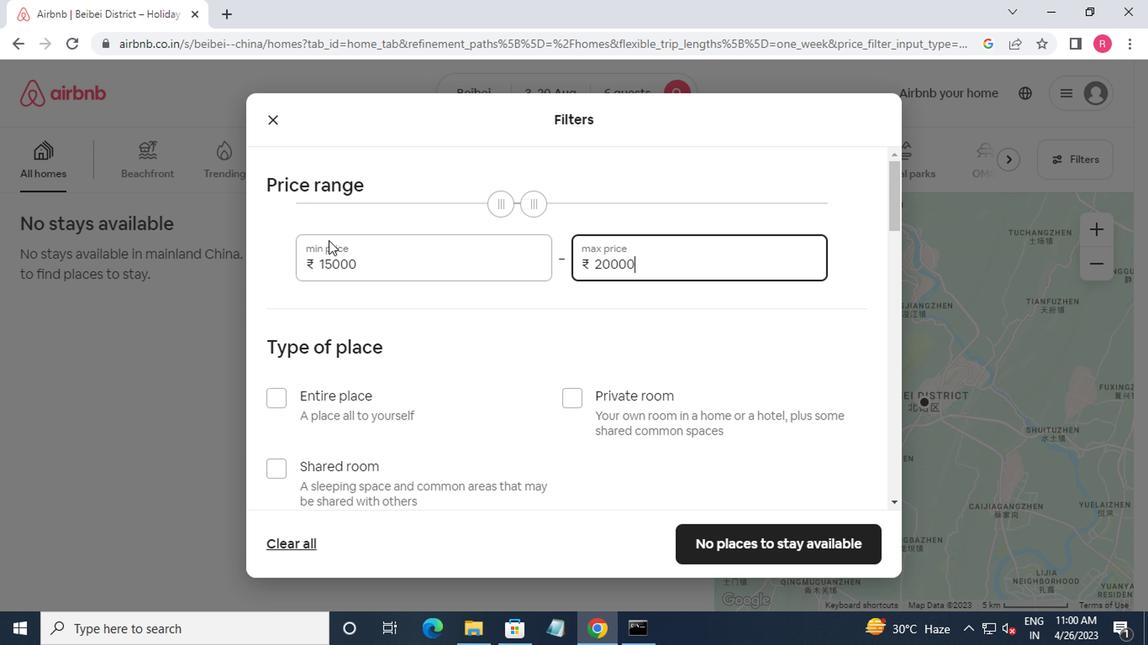 
Action: Mouse scrolled (335, 232) with delta (0, -1)
Screenshot: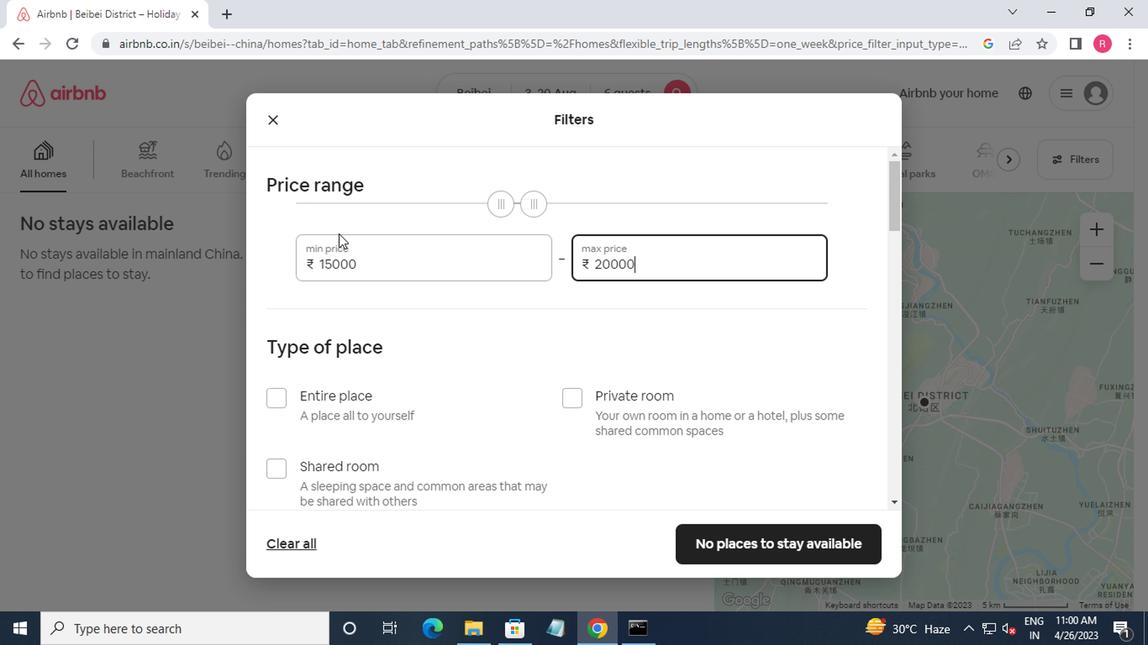 
Action: Mouse moved to (342, 247)
Screenshot: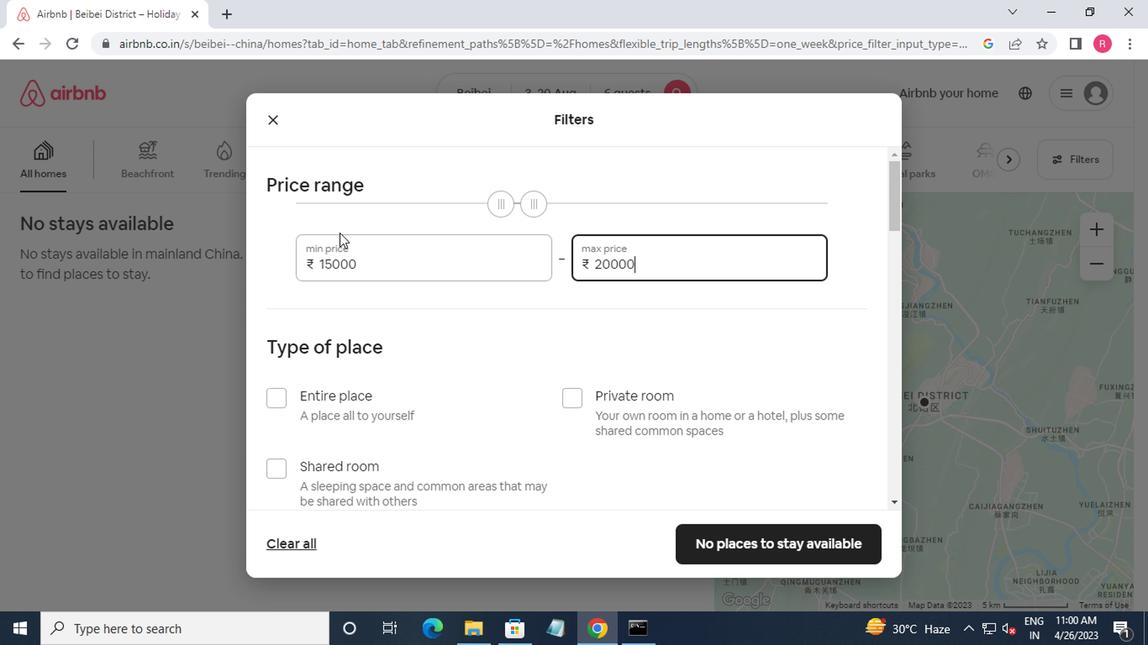 
Action: Mouse scrolled (342, 246) with delta (0, 0)
Screenshot: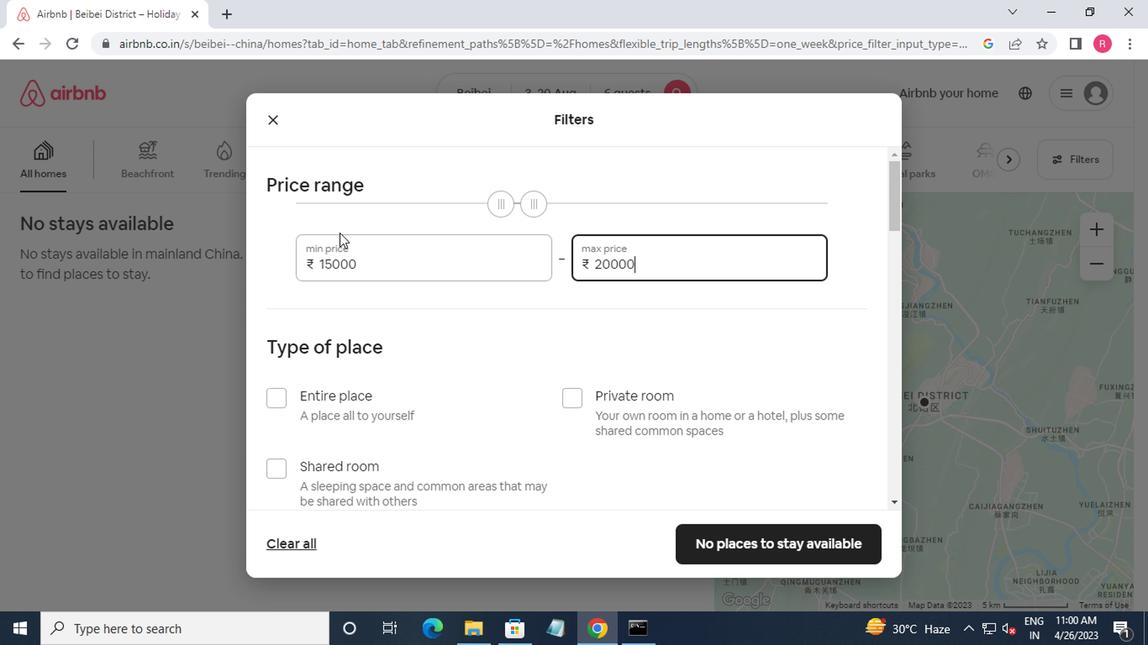 
Action: Mouse moved to (352, 262)
Screenshot: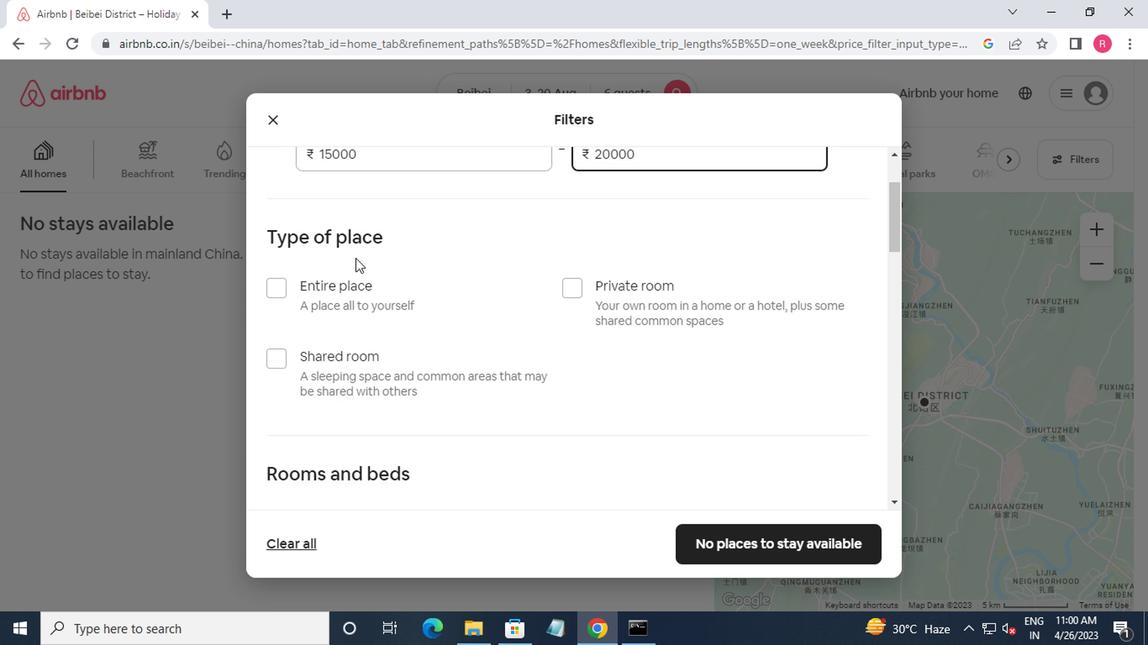 
Action: Mouse scrolled (352, 261) with delta (0, 0)
Screenshot: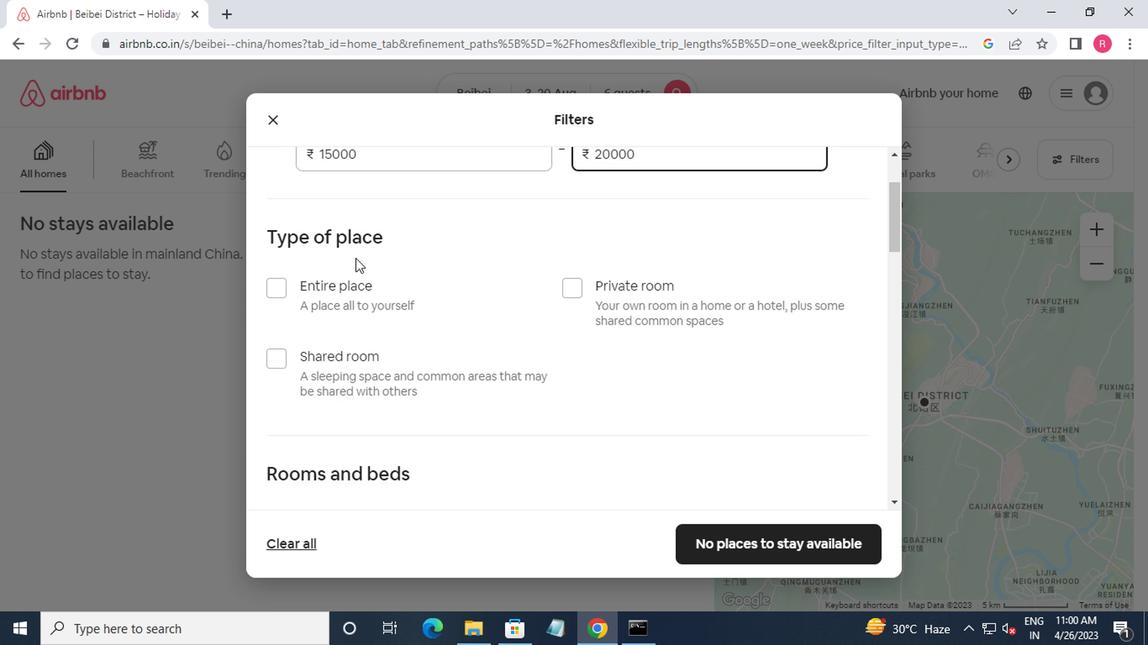 
Action: Mouse moved to (355, 289)
Screenshot: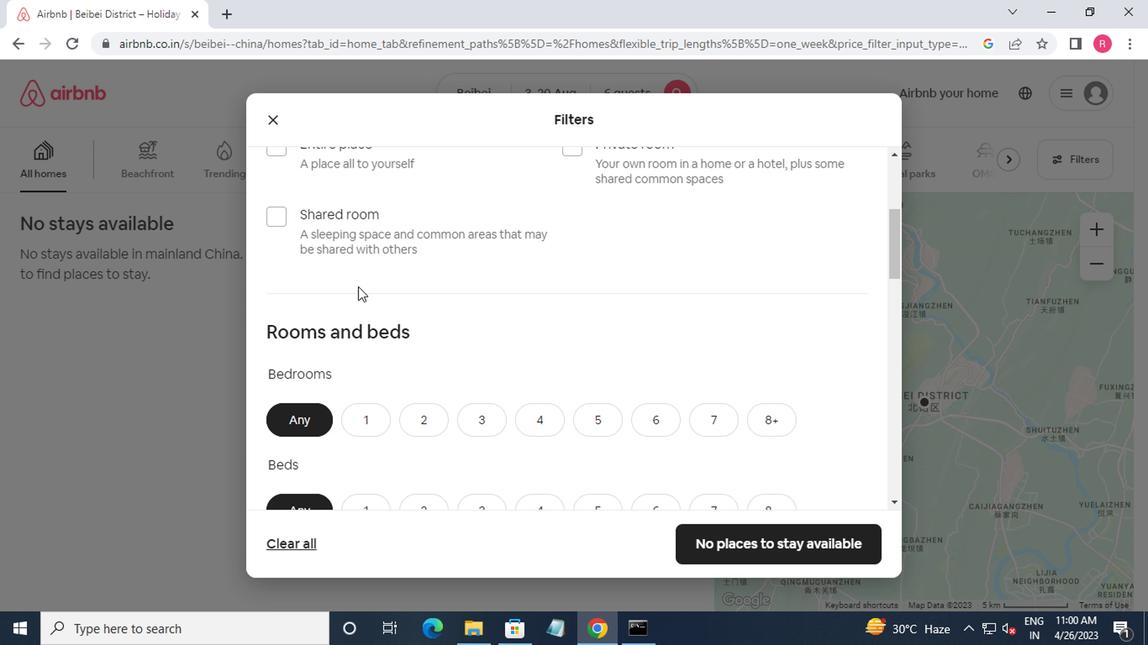 
Action: Mouse scrolled (355, 288) with delta (0, 0)
Screenshot: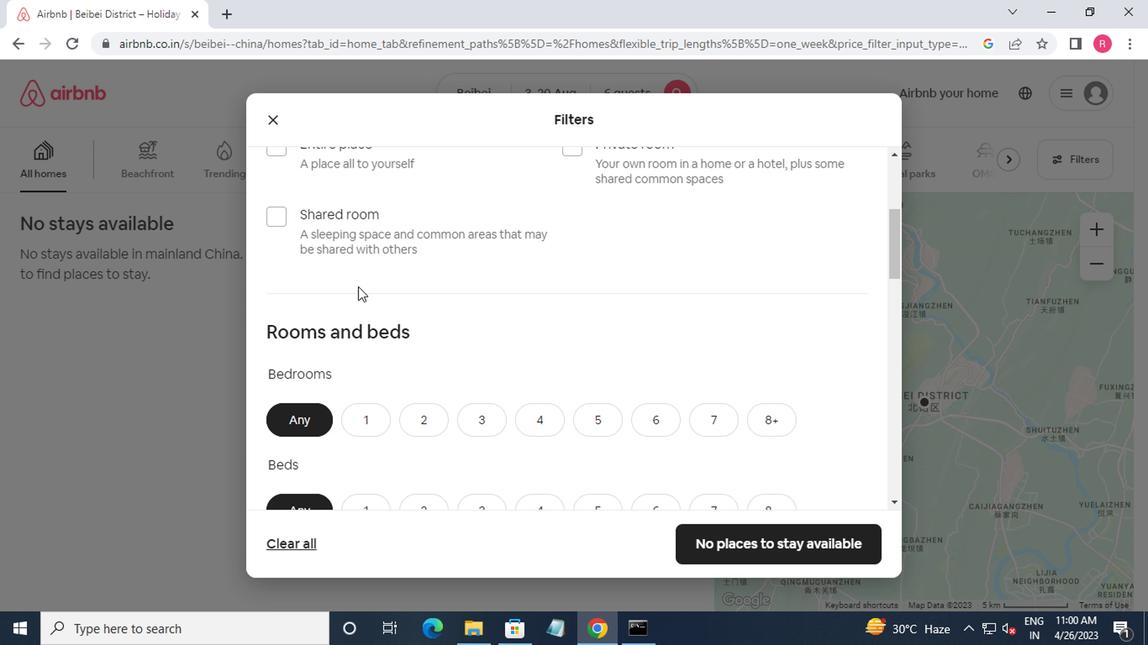 
Action: Mouse moved to (377, 345)
Screenshot: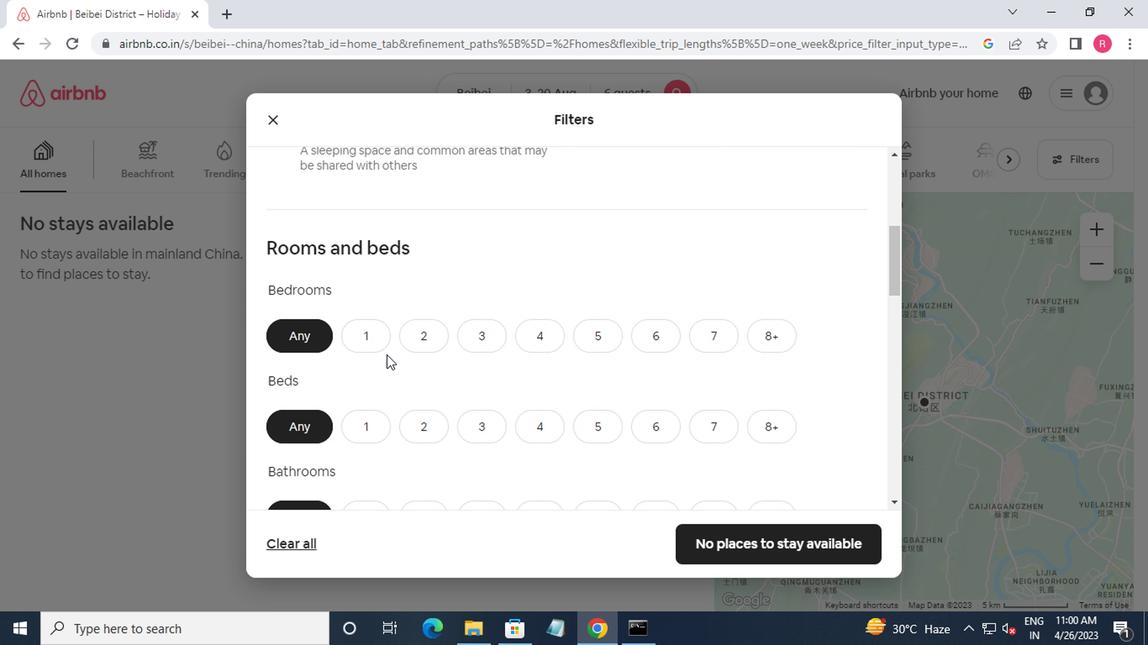 
Action: Mouse pressed left at (377, 345)
Screenshot: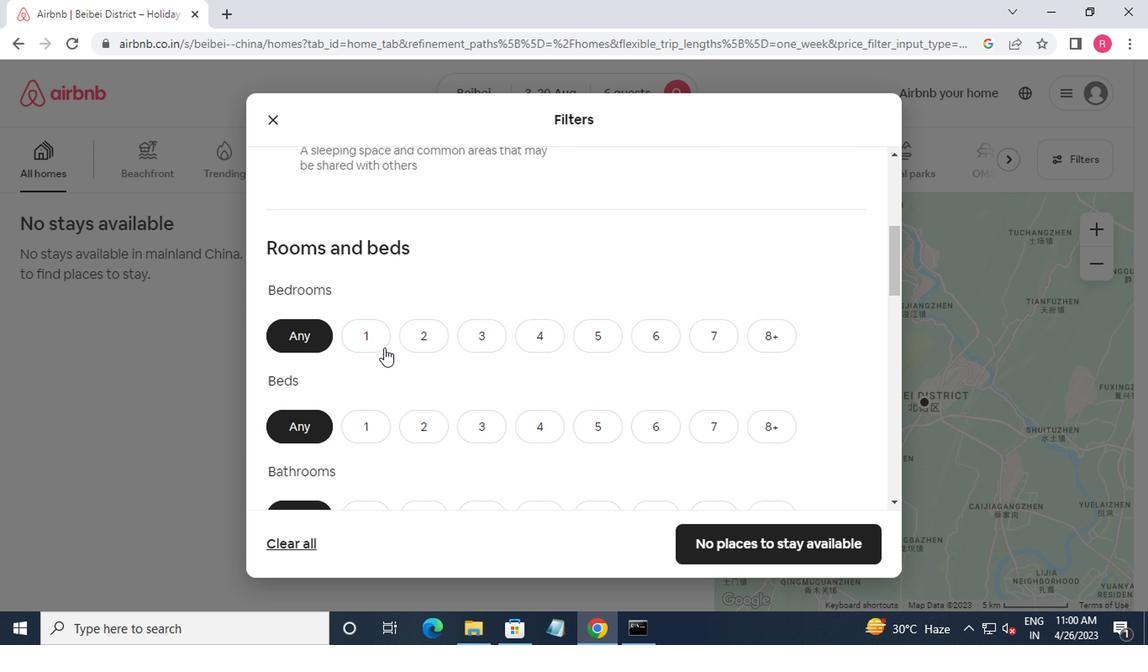 
Action: Mouse moved to (368, 426)
Screenshot: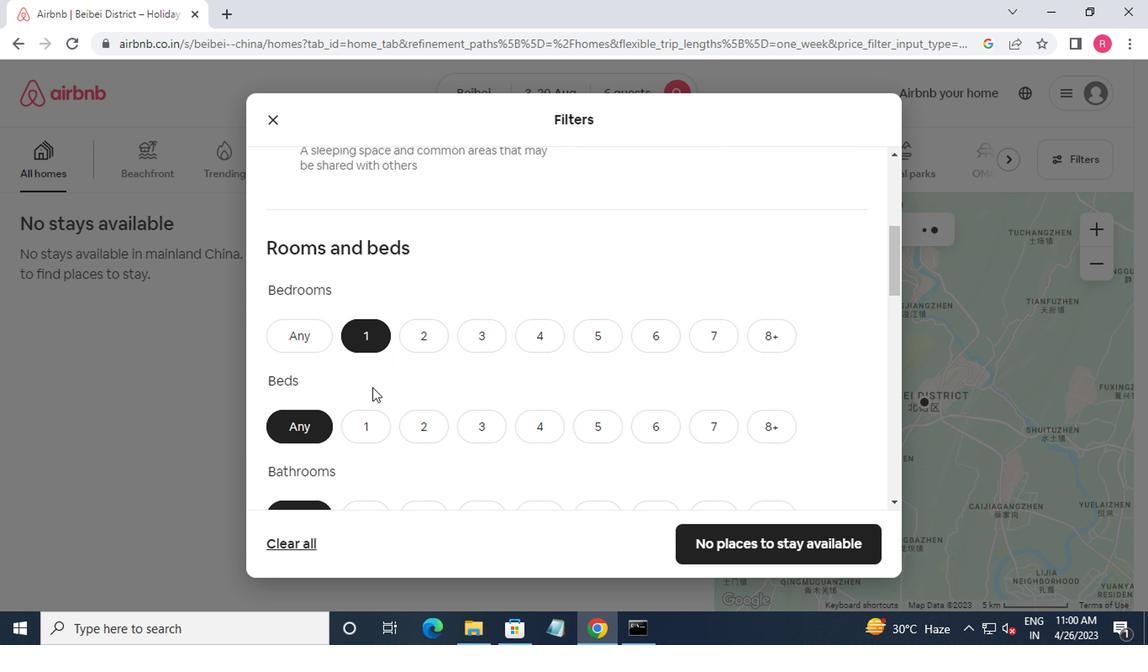 
Action: Mouse pressed left at (368, 426)
Screenshot: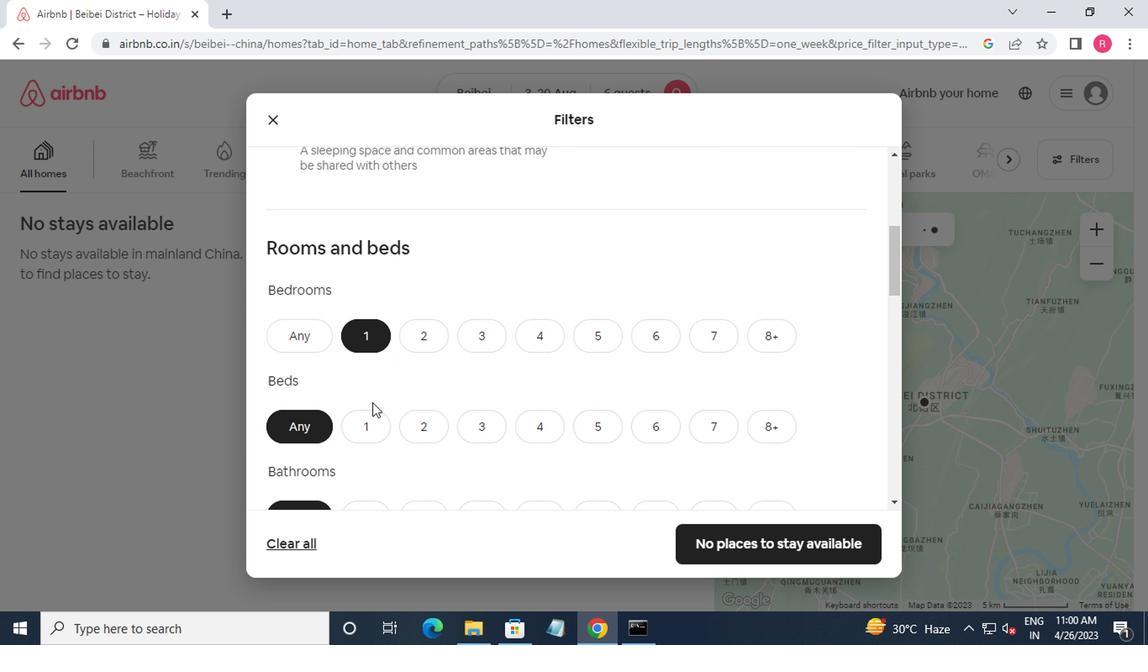 
Action: Mouse moved to (365, 330)
Screenshot: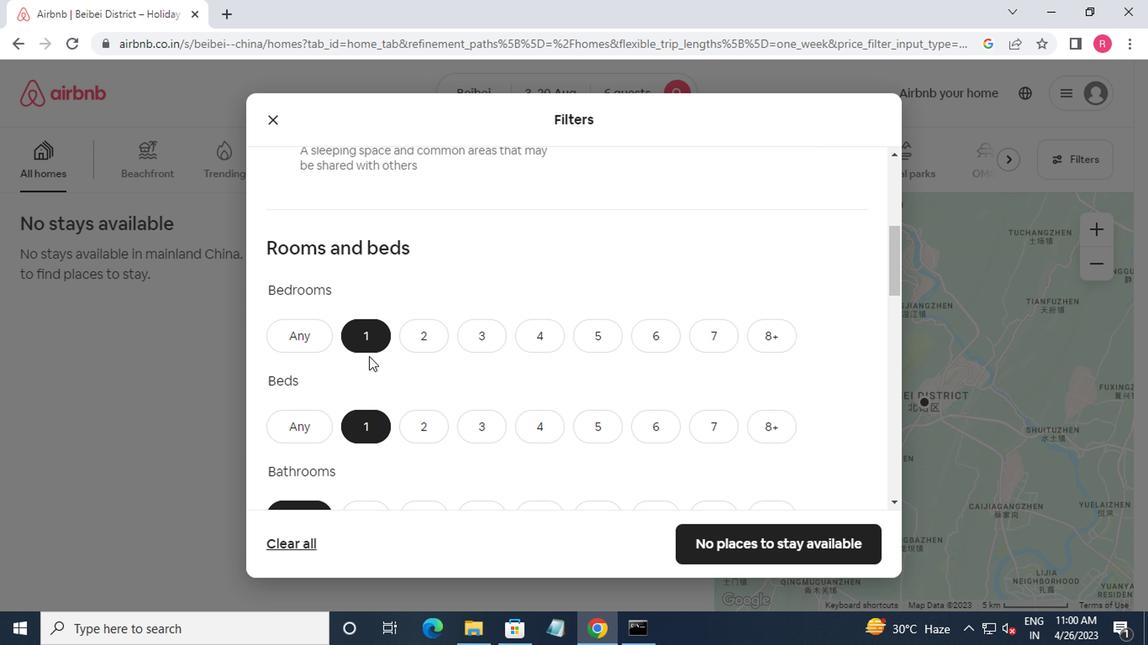 
Action: Mouse pressed left at (365, 330)
Screenshot: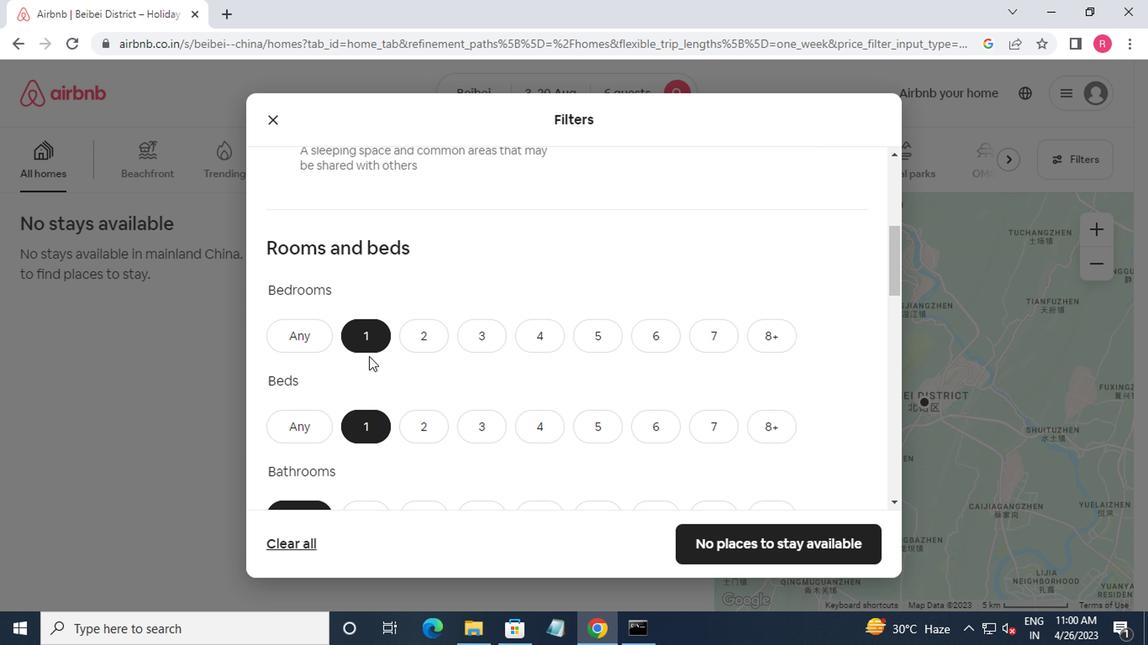 
Action: Mouse moved to (359, 434)
Screenshot: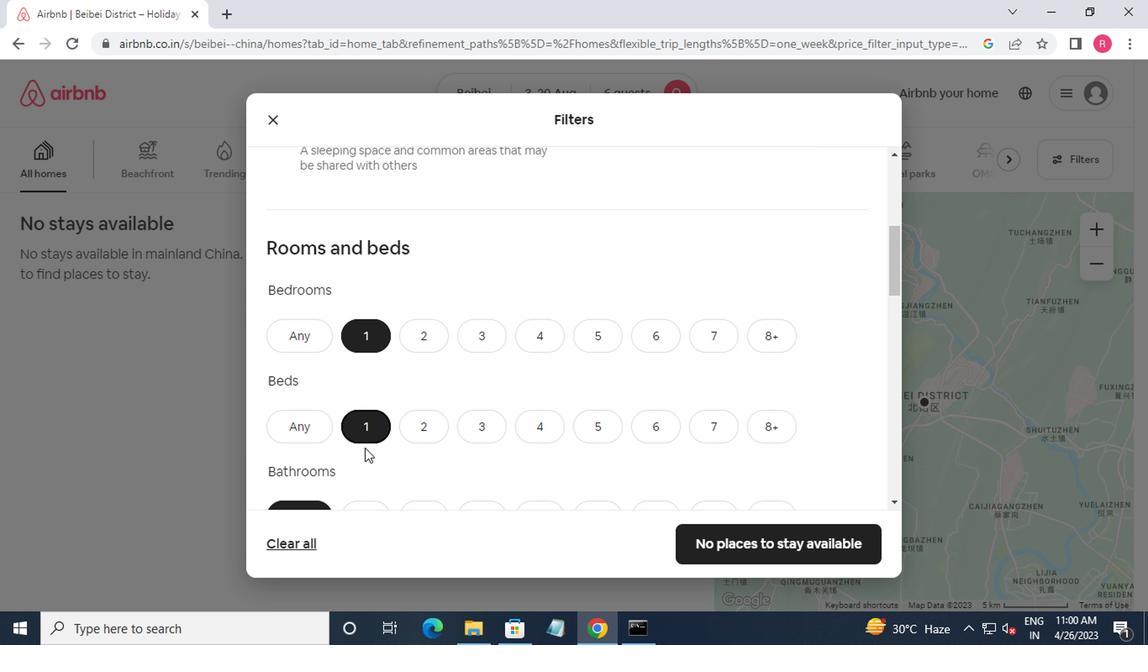 
Action: Mouse pressed left at (359, 434)
Screenshot: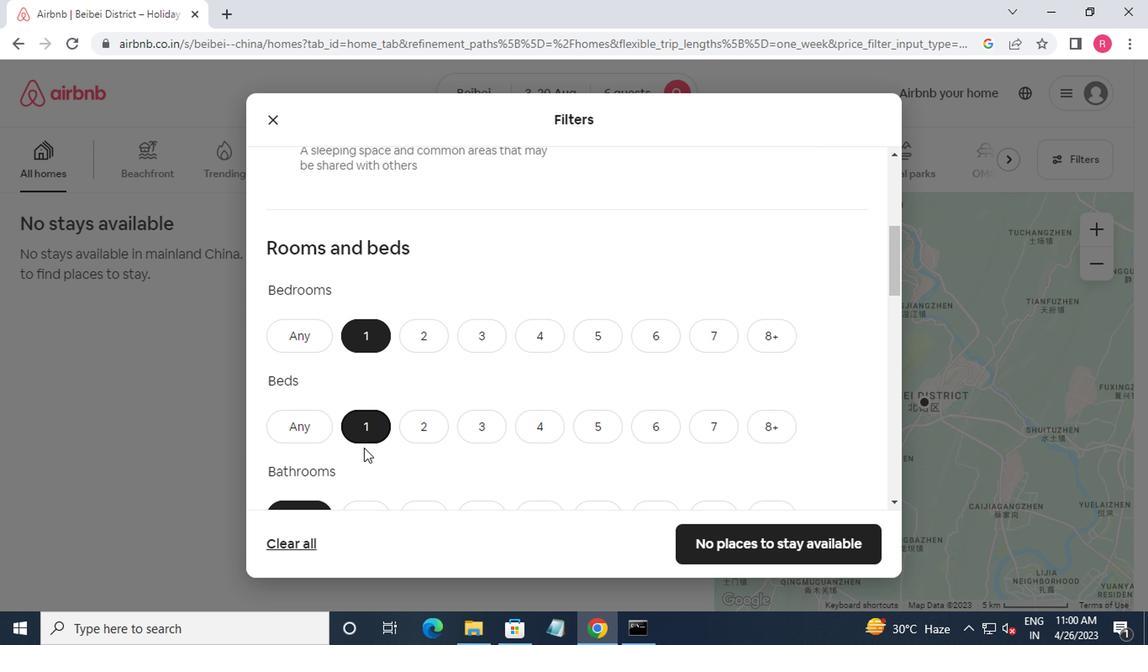 
Action: Mouse moved to (365, 345)
Screenshot: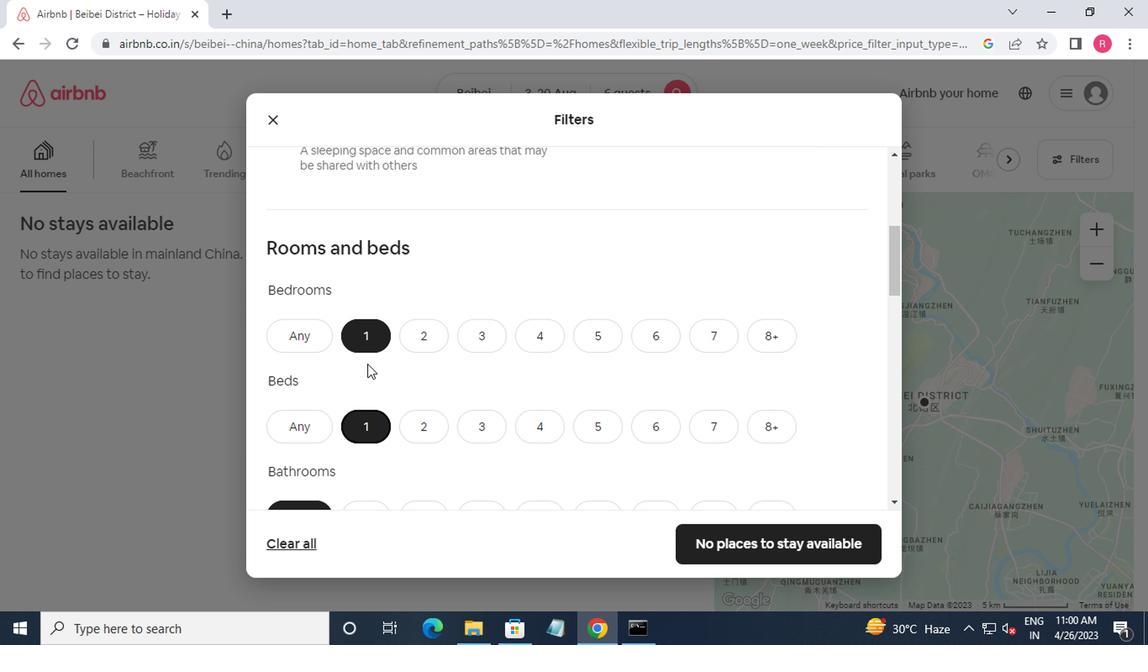 
Action: Mouse pressed left at (365, 345)
Screenshot: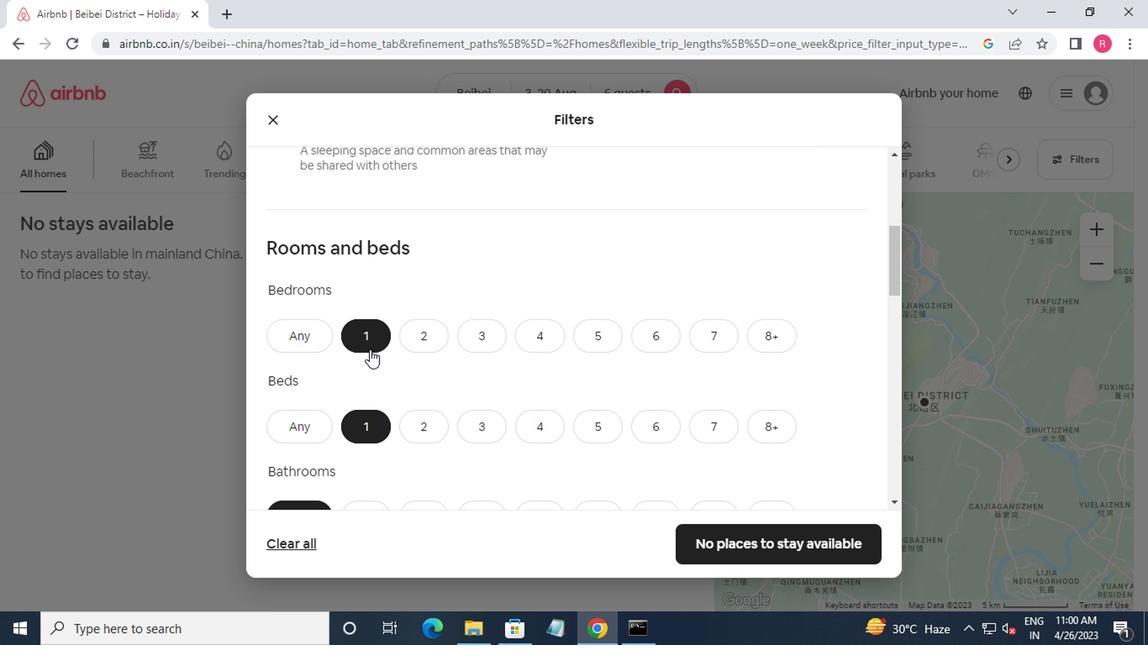 
Action: Mouse moved to (416, 344)
Screenshot: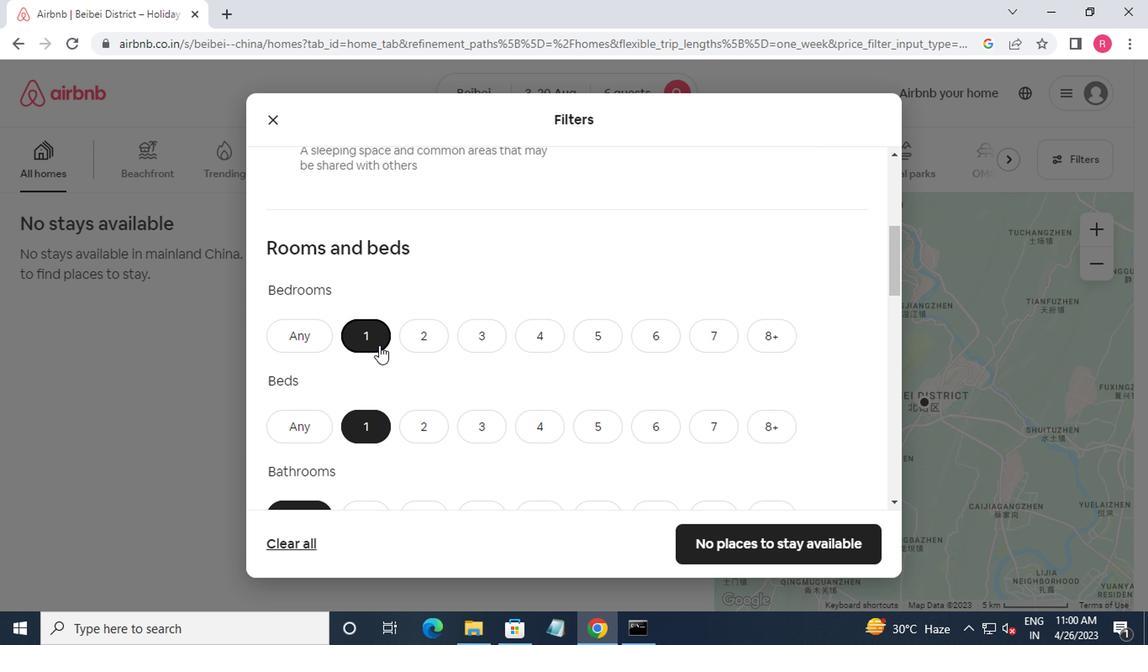 
Action: Mouse pressed left at (416, 344)
Screenshot: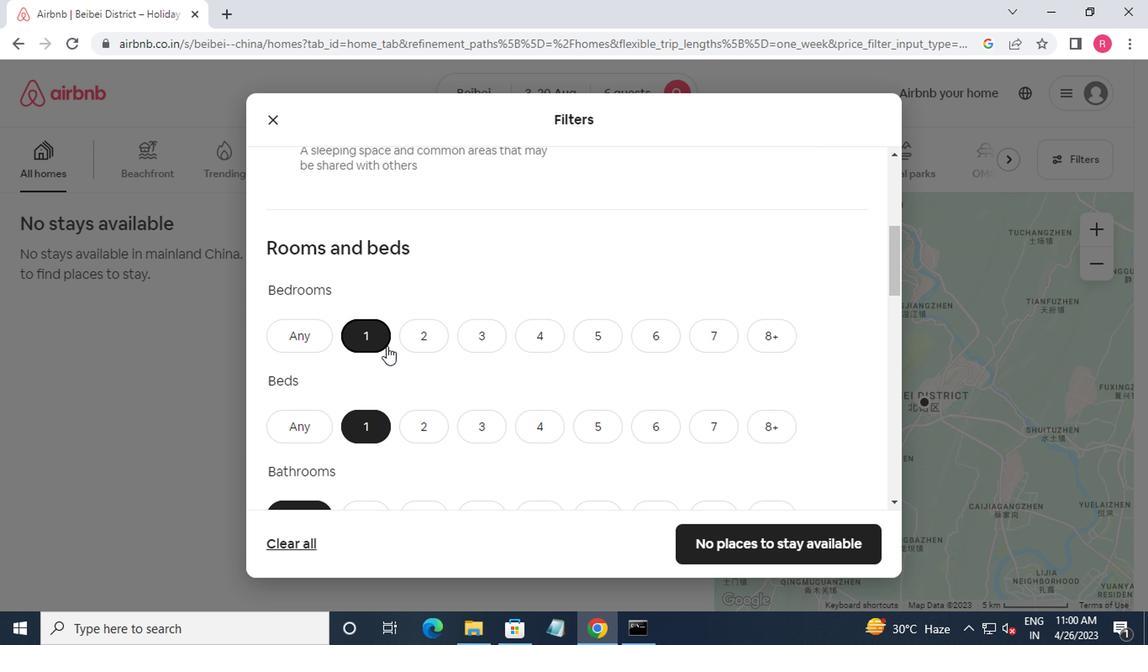 
Action: Mouse moved to (311, 333)
Screenshot: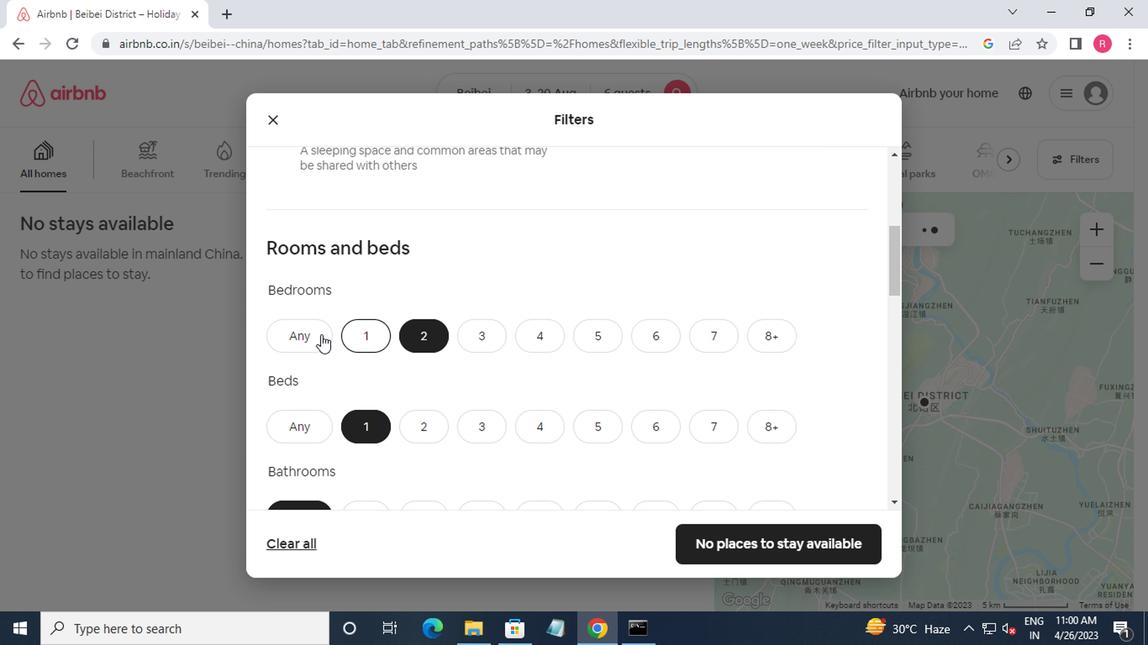 
Action: Mouse pressed left at (311, 333)
Screenshot: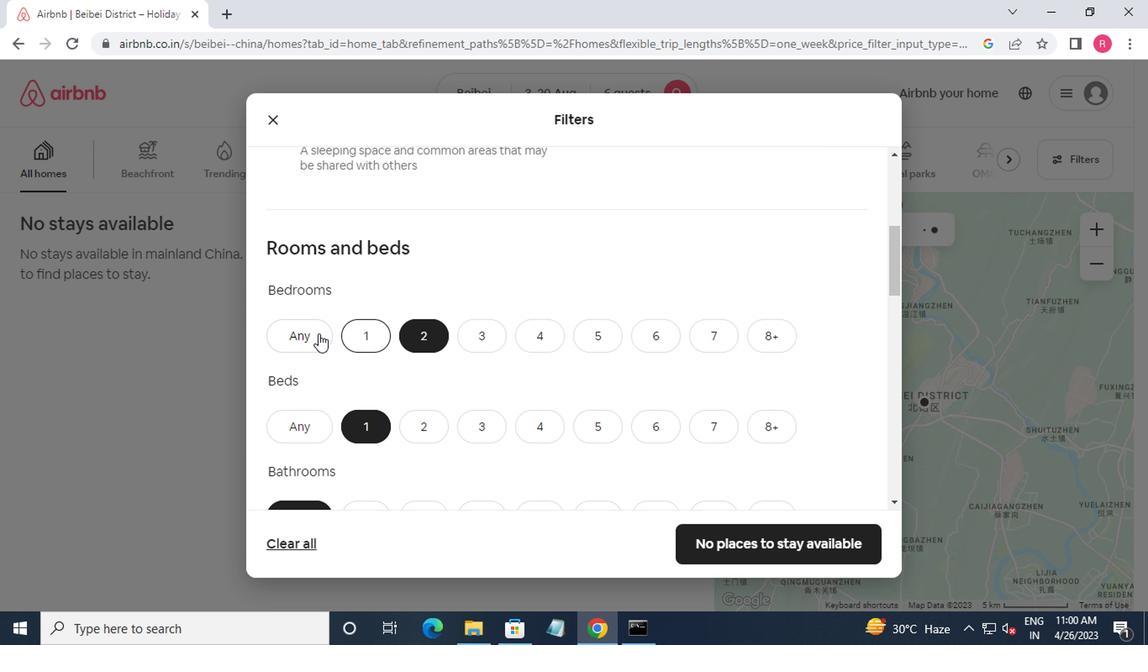 
Action: Mouse moved to (294, 426)
Screenshot: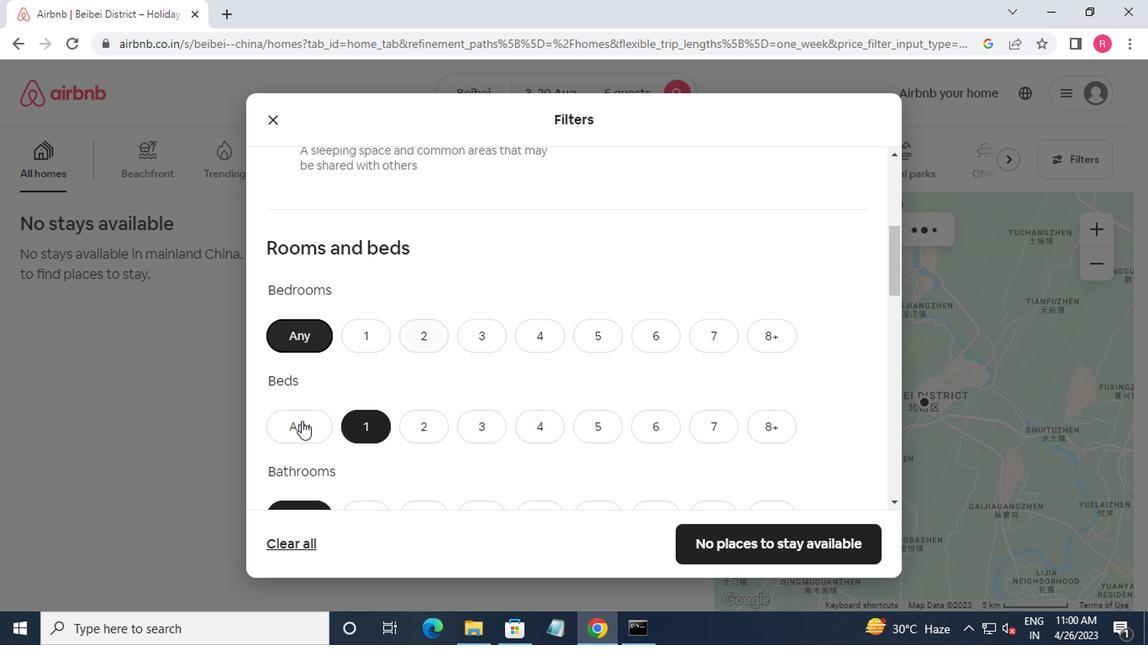 
Action: Mouse pressed left at (294, 426)
Screenshot: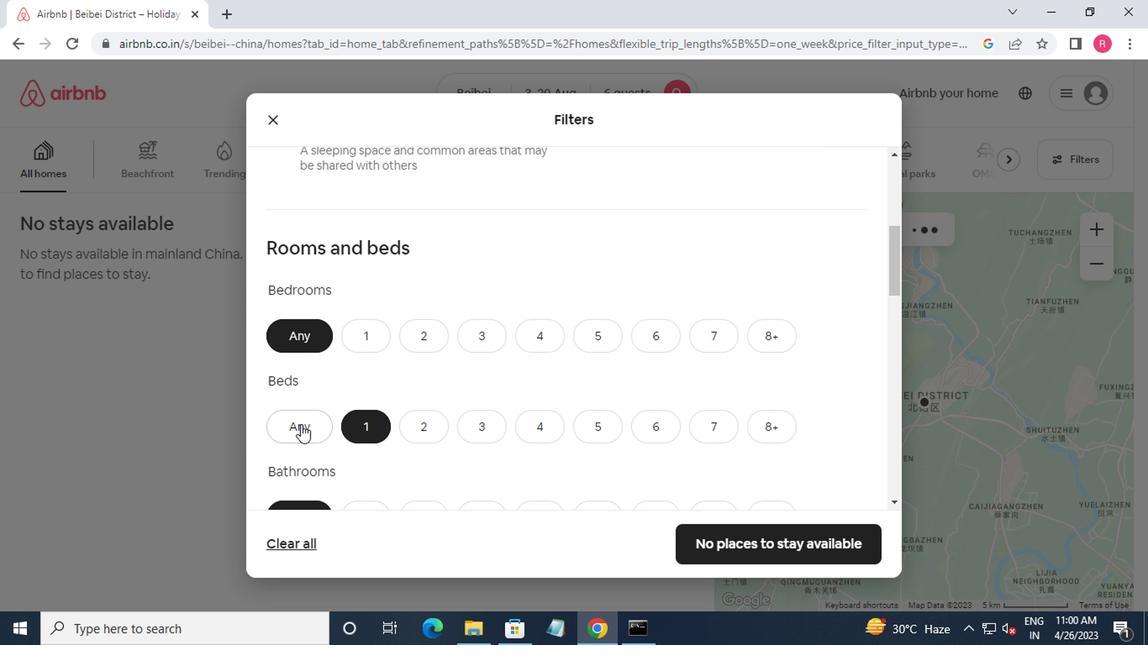 
Action: Mouse moved to (335, 348)
Screenshot: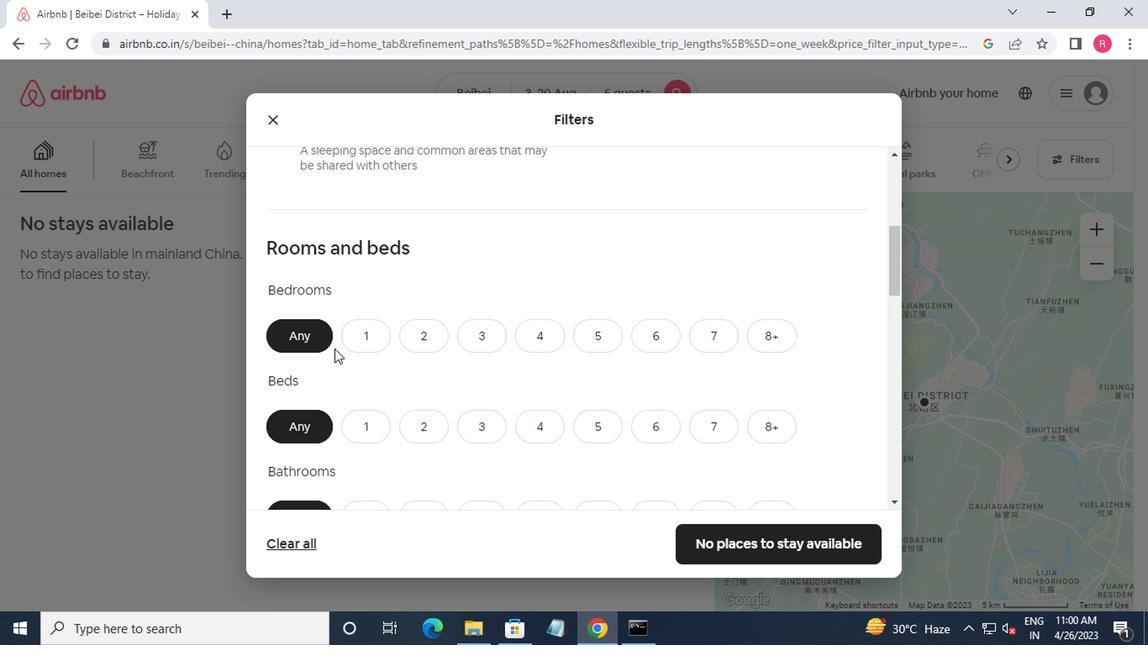 
Action: Mouse pressed left at (335, 348)
Screenshot: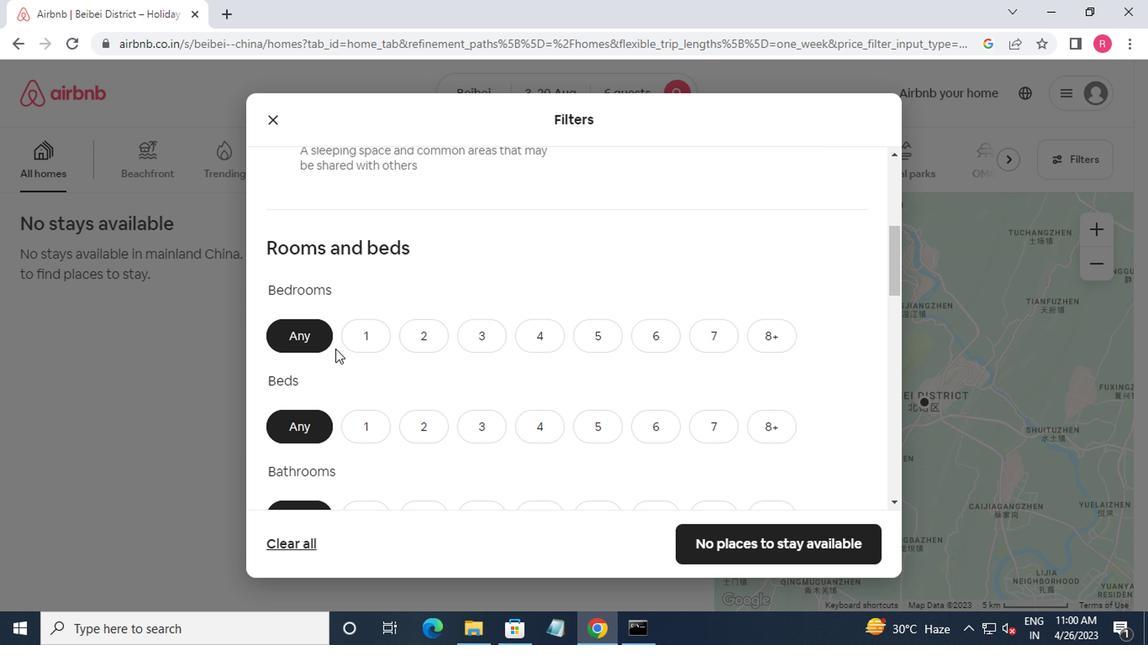 
Action: Mouse moved to (315, 321)
Screenshot: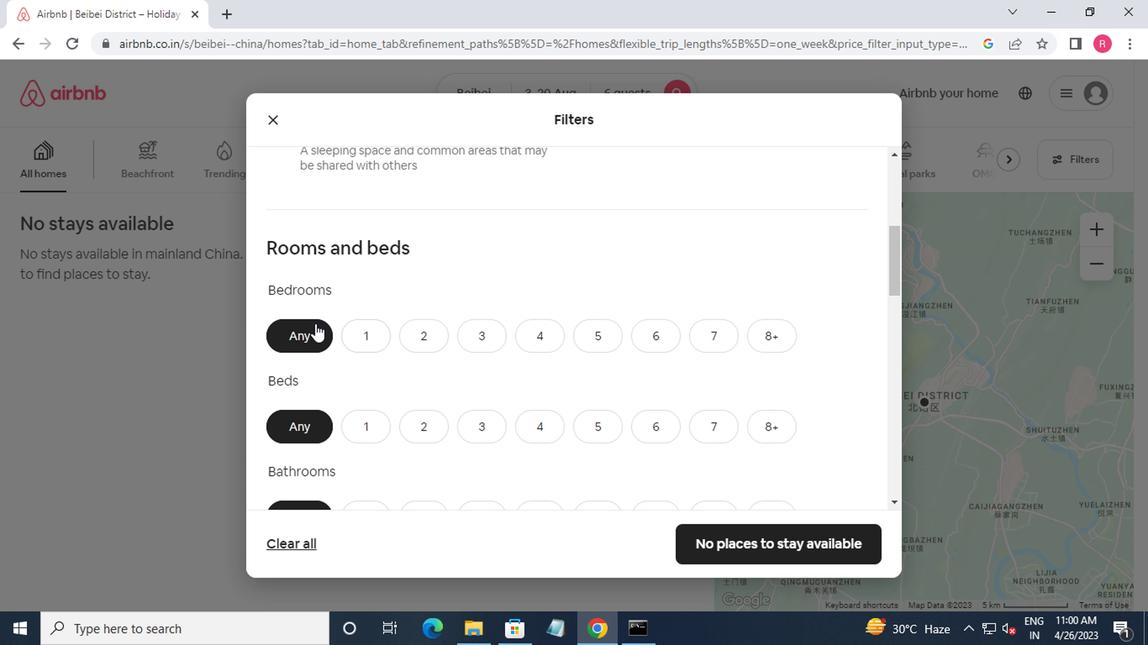 
Action: Mouse pressed left at (315, 321)
Screenshot: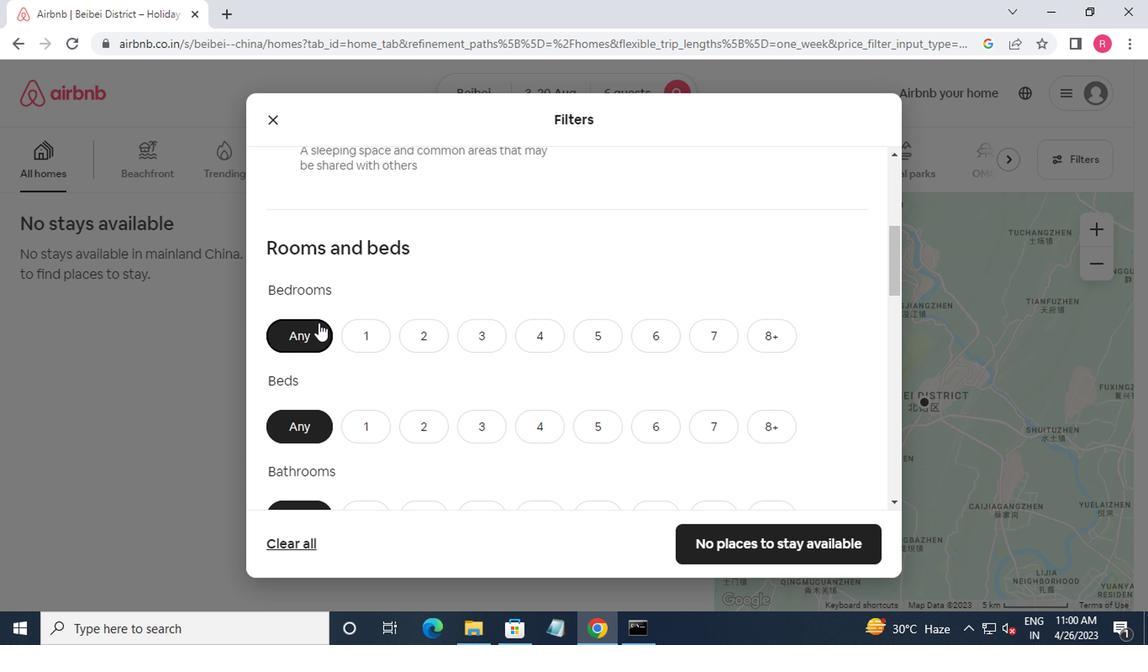 
Action: Mouse moved to (358, 376)
Screenshot: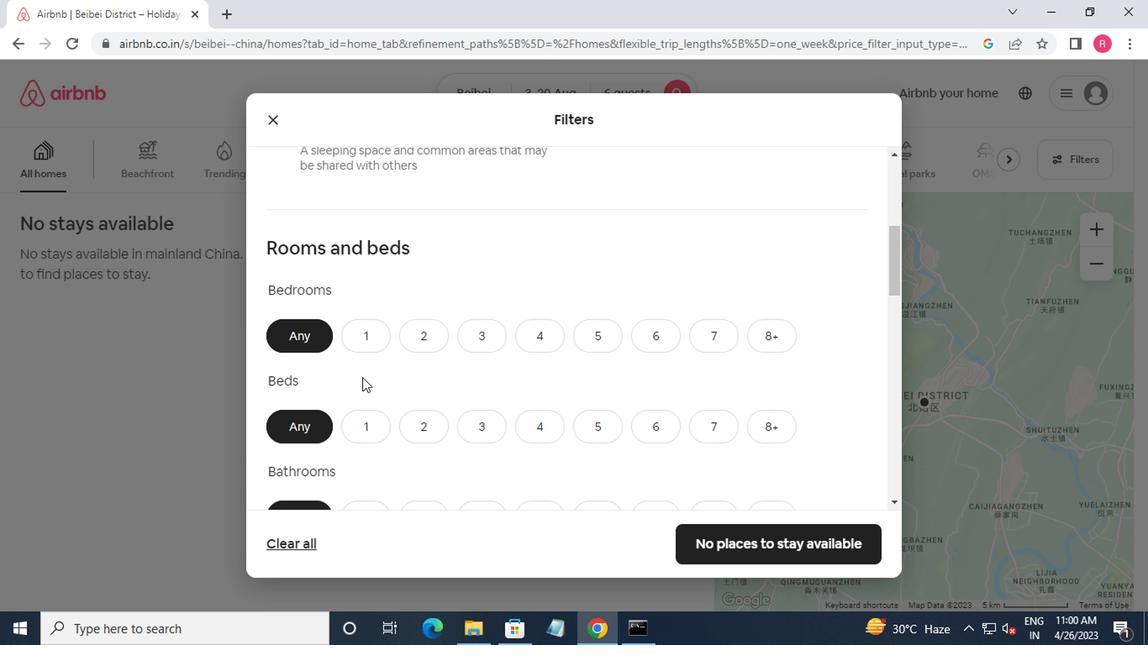 
Action: Mouse scrolled (358, 376) with delta (0, 0)
Screenshot: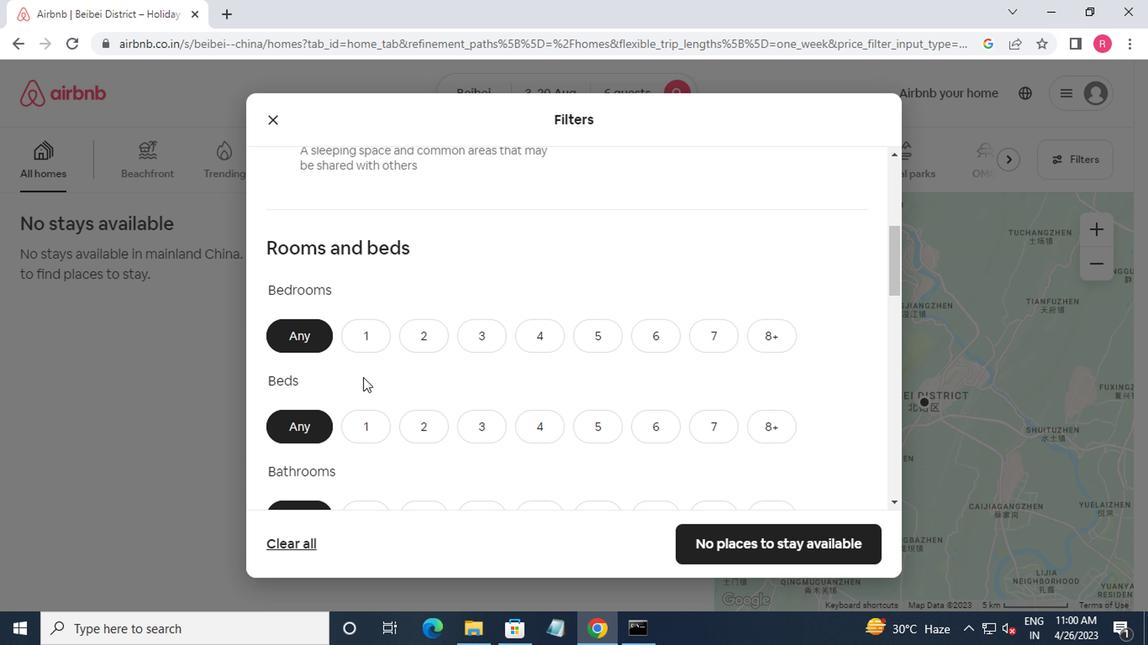 
Action: Mouse moved to (361, 380)
Screenshot: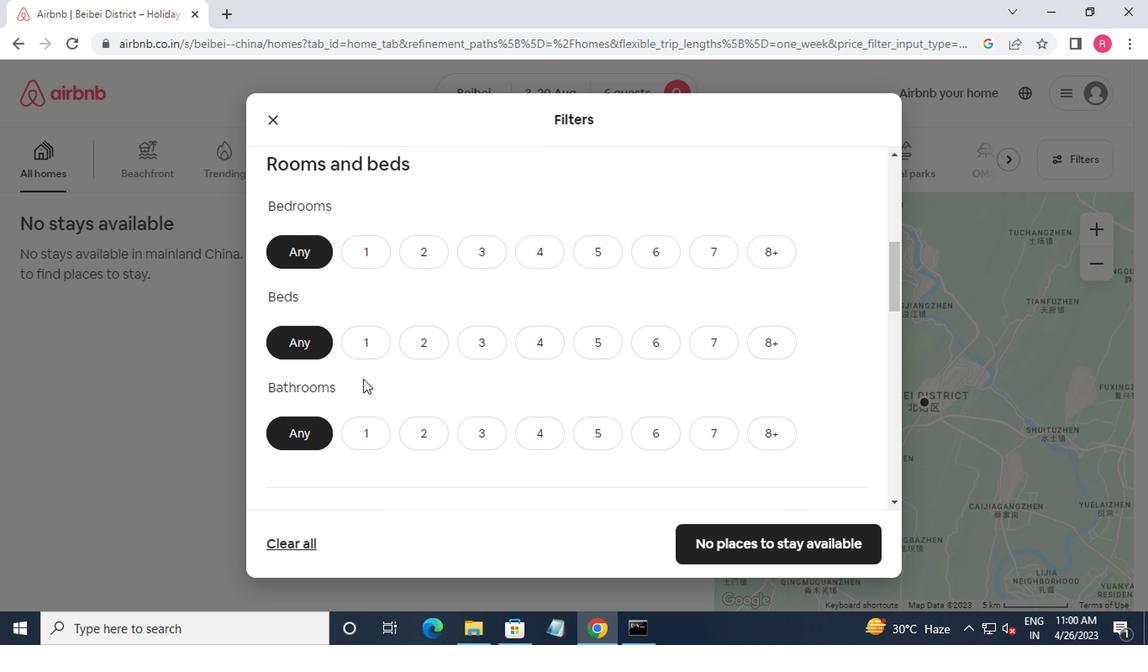 
Action: Mouse scrolled (361, 379) with delta (0, -1)
Screenshot: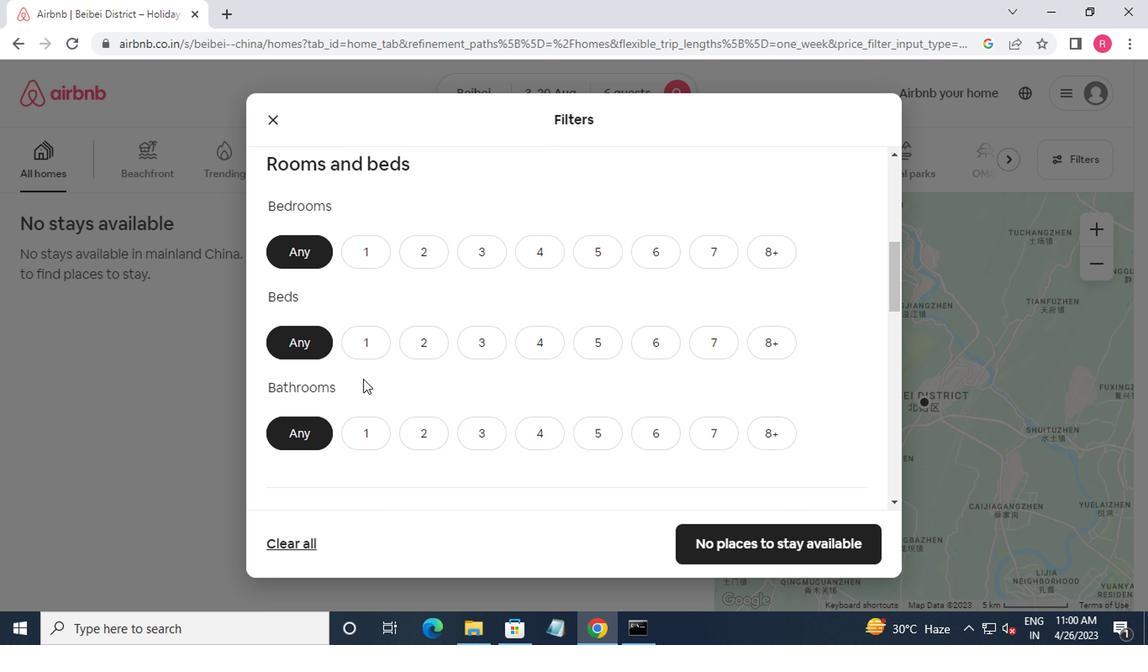 
Action: Mouse moved to (361, 382)
Screenshot: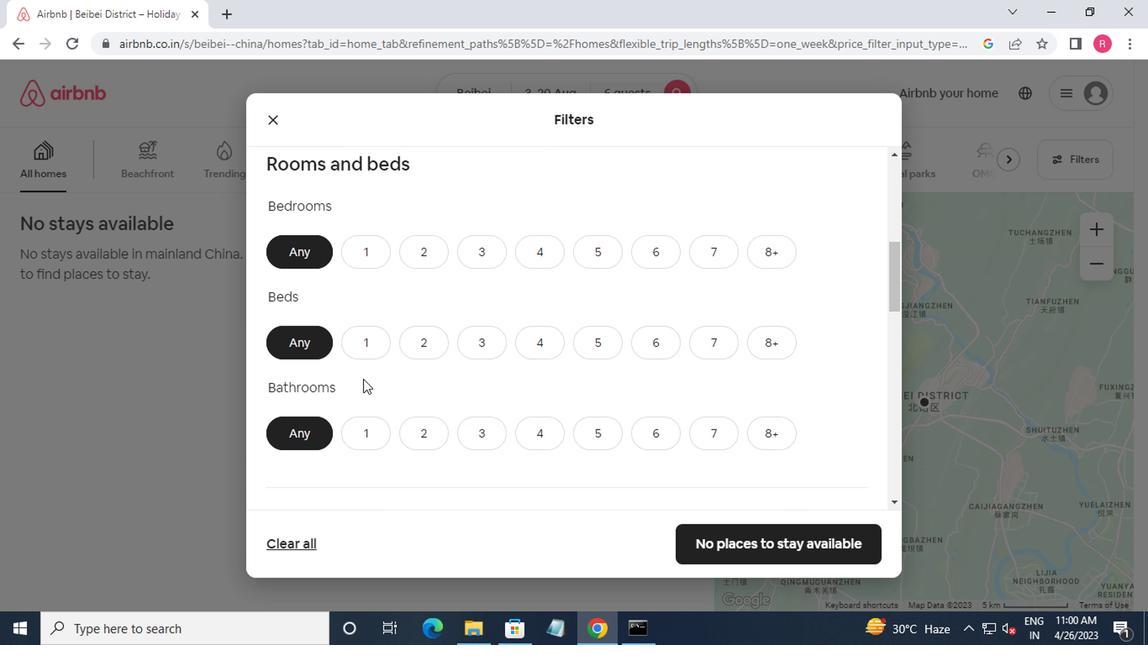 
Action: Mouse scrolled (361, 381) with delta (0, -1)
Screenshot: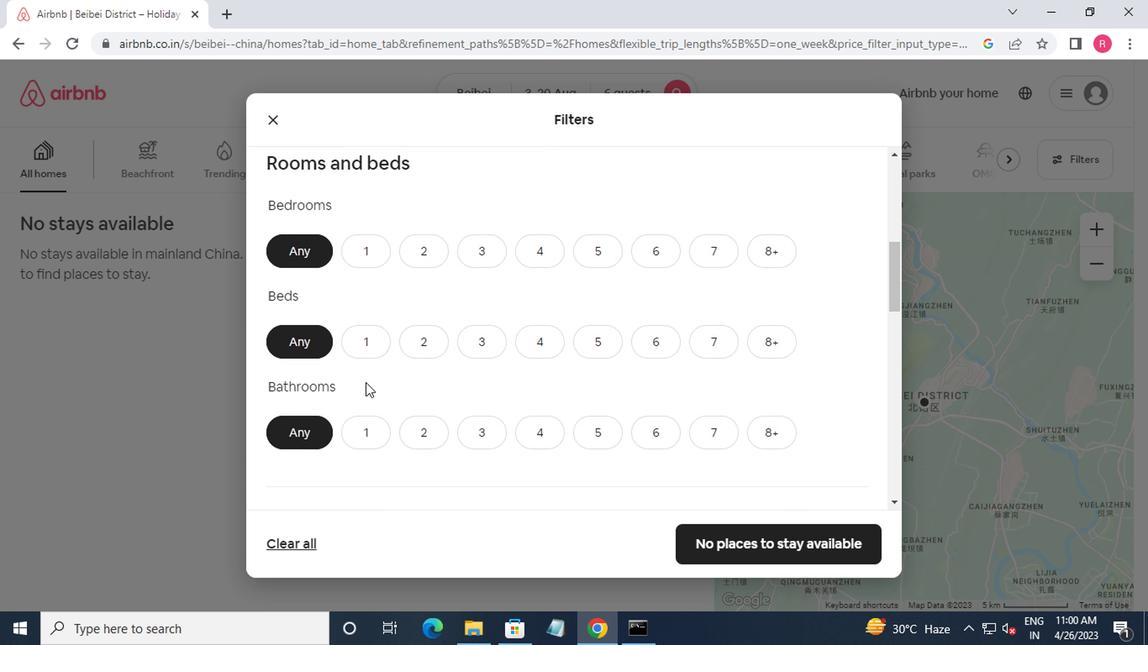 
Action: Mouse moved to (358, 385)
Screenshot: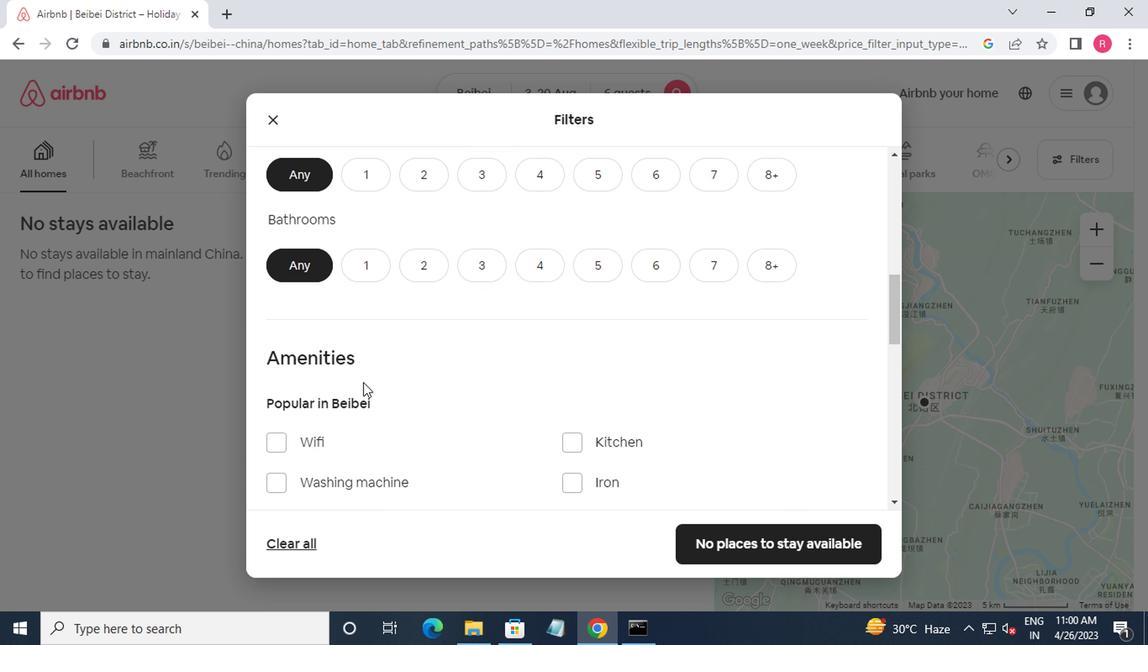 
Action: Mouse scrolled (358, 383) with delta (0, -1)
Screenshot: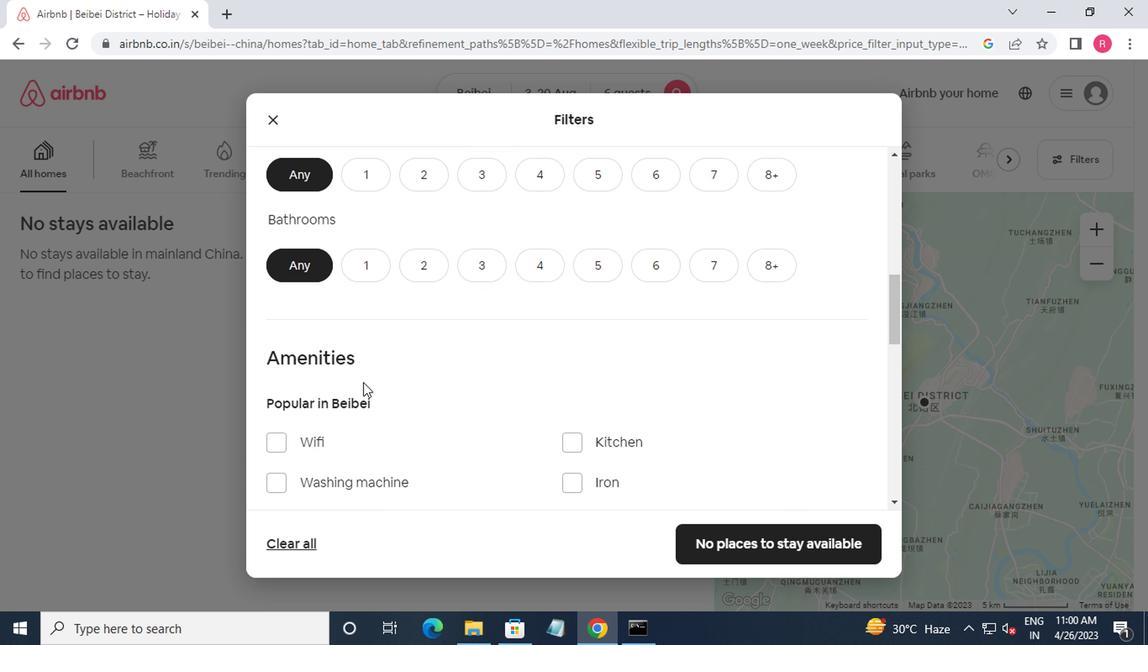 
Action: Mouse moved to (358, 388)
Screenshot: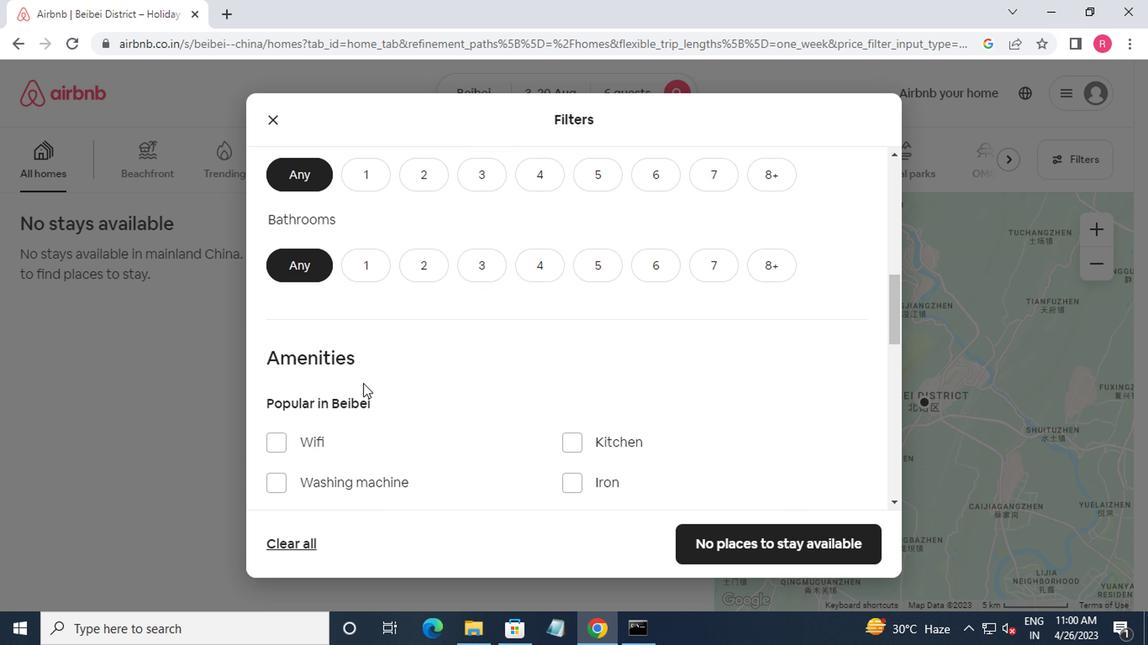 
Action: Mouse scrolled (358, 387) with delta (0, 0)
Screenshot: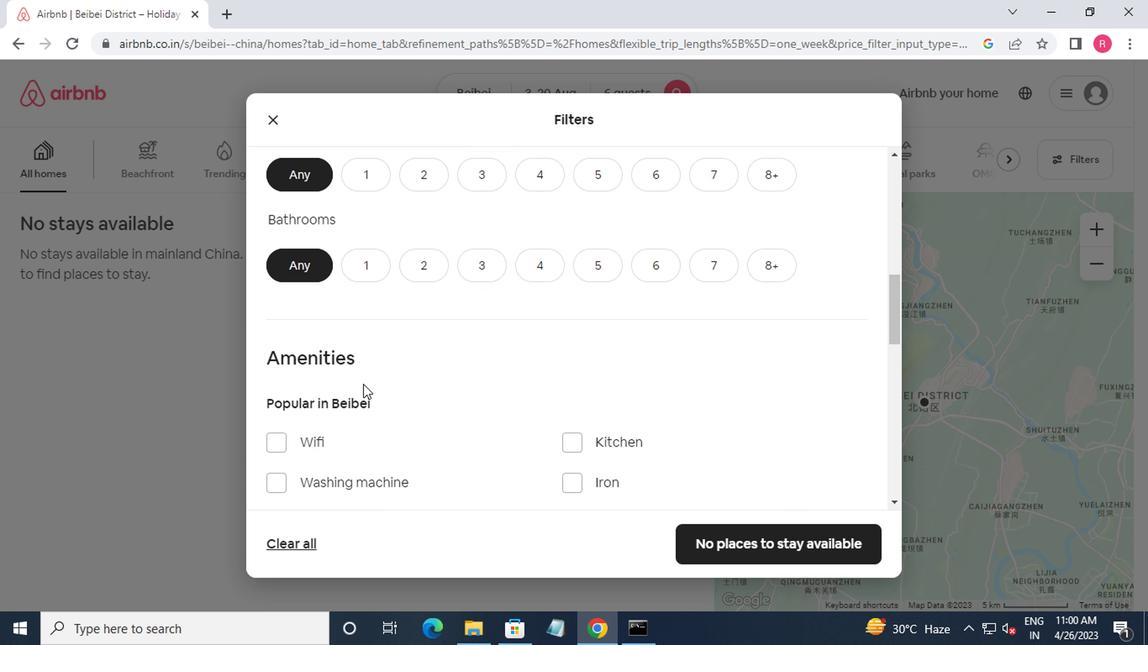
Action: Mouse moved to (361, 391)
Screenshot: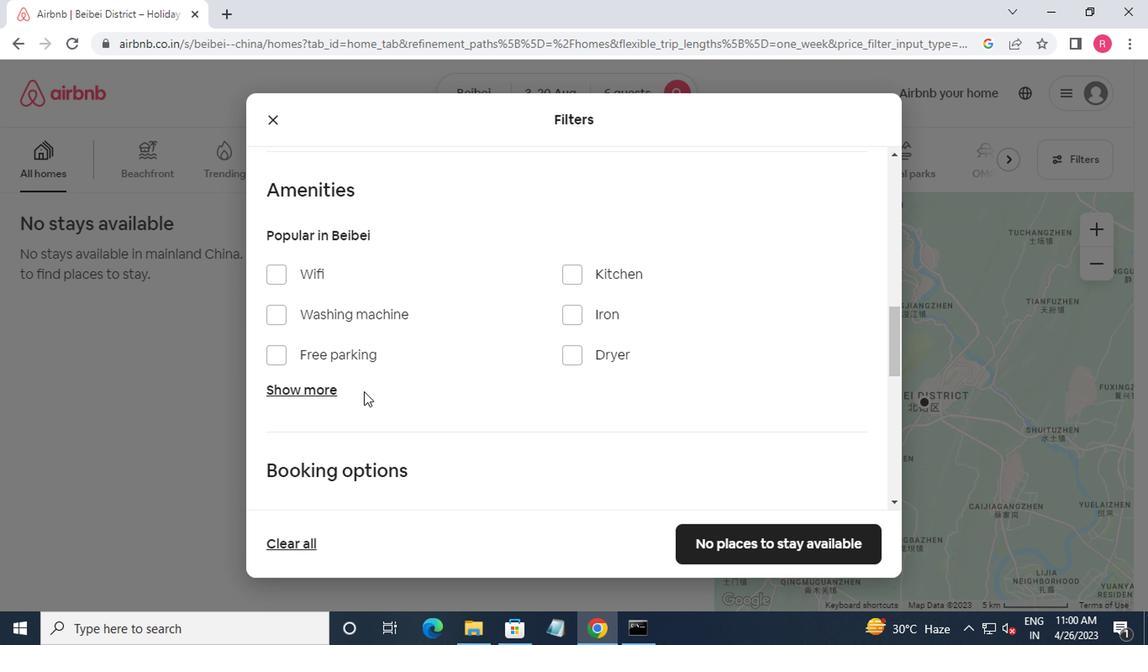 
Action: Mouse scrolled (361, 389) with delta (0, -1)
Screenshot: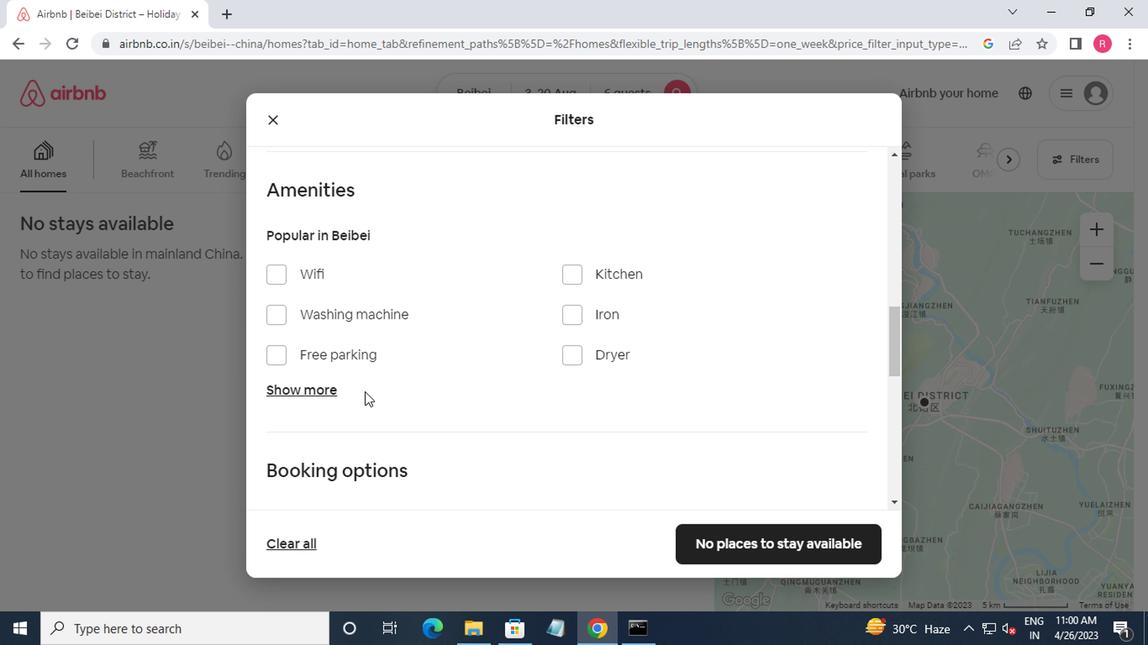 
Action: Mouse scrolled (361, 389) with delta (0, -1)
Screenshot: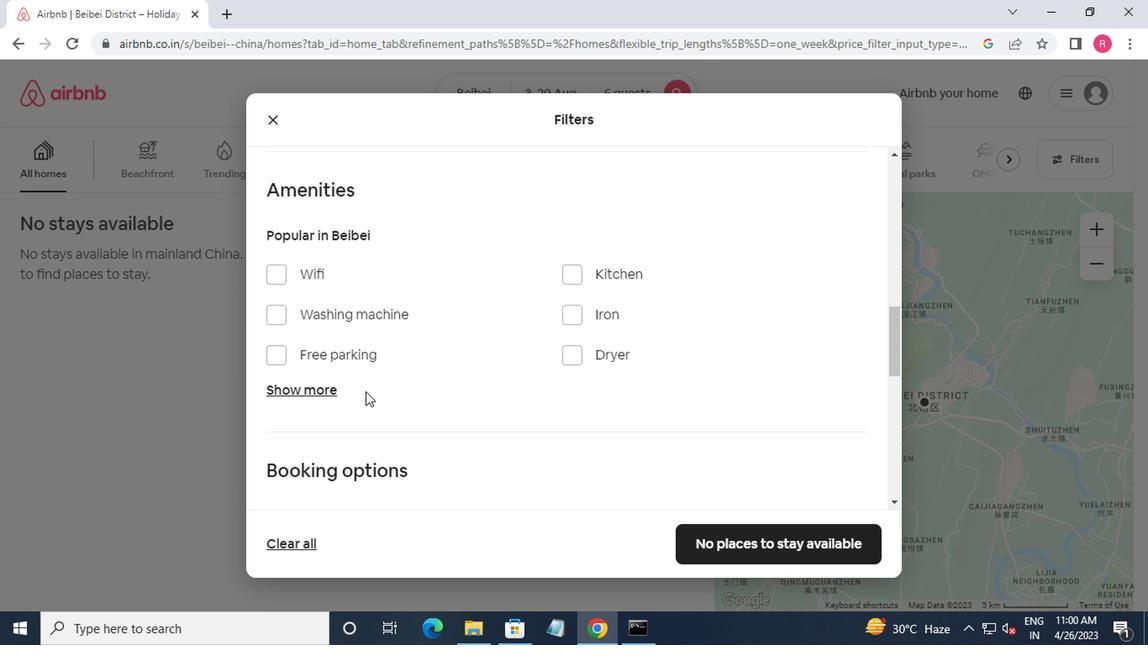 
Action: Mouse moved to (821, 423)
Screenshot: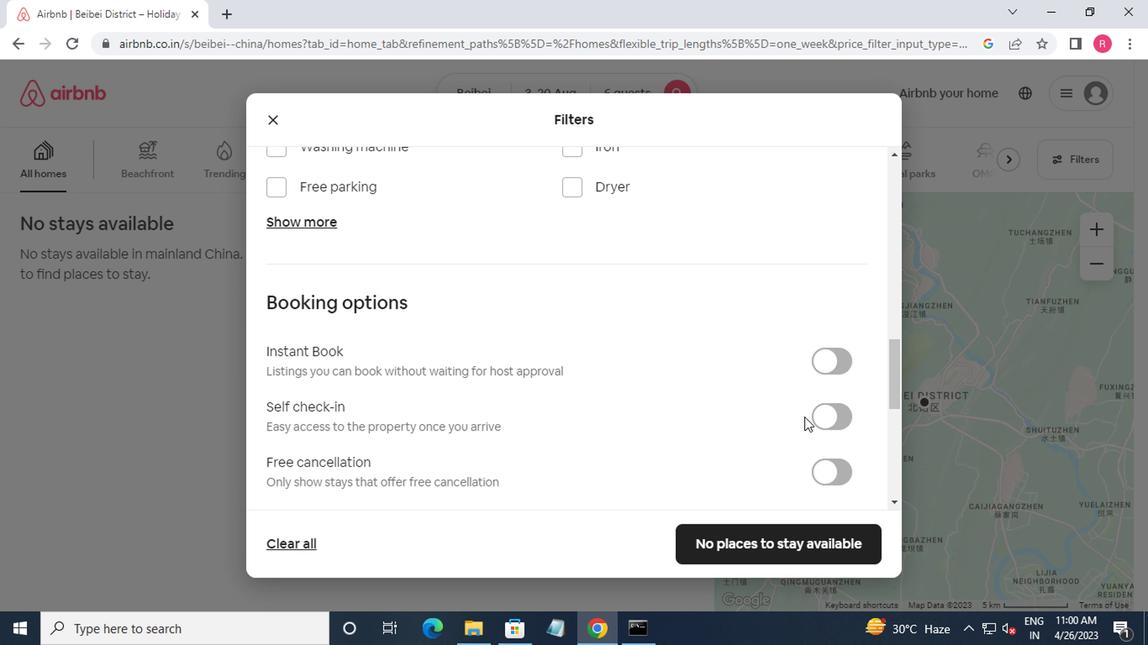 
Action: Mouse pressed left at (821, 423)
Screenshot: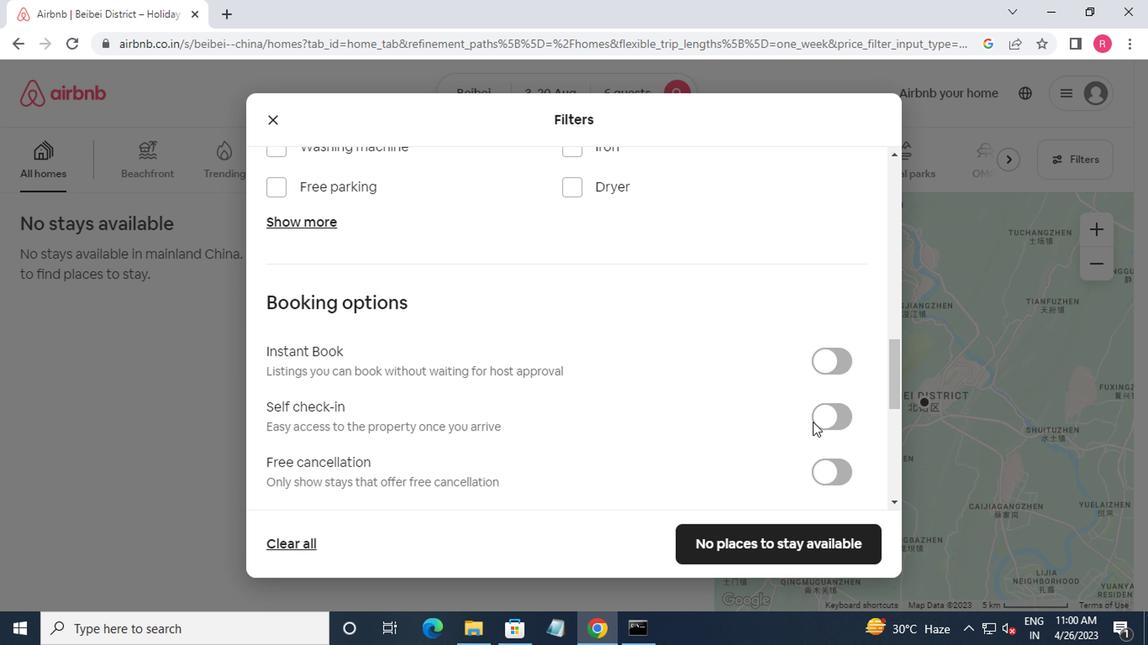 
Action: Mouse moved to (736, 530)
Screenshot: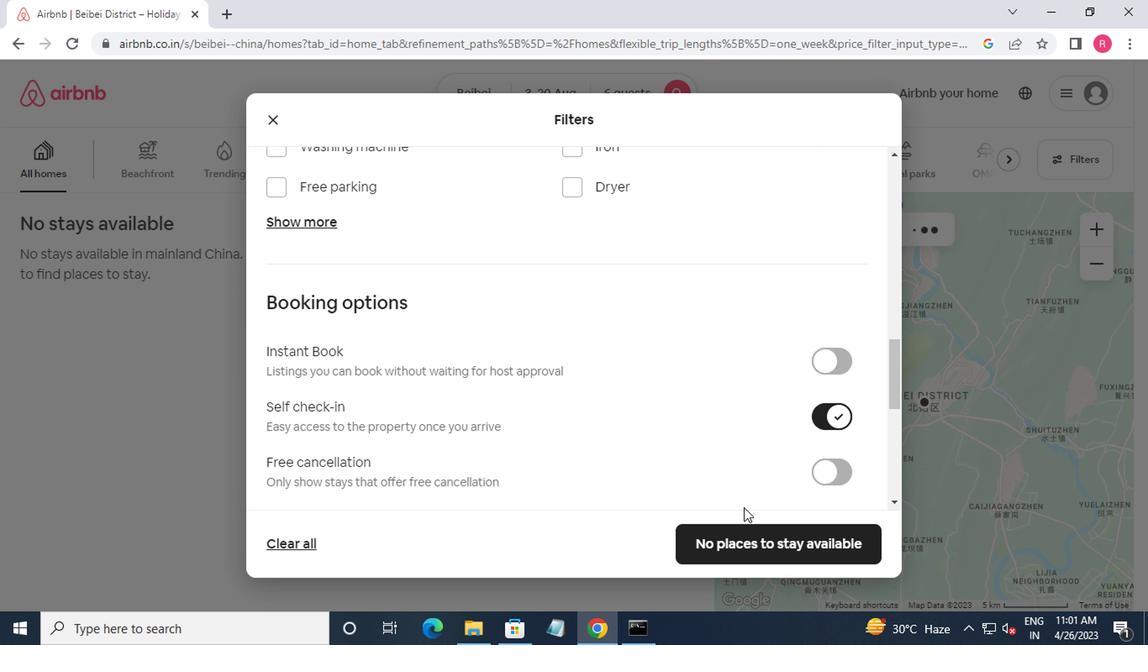 
Action: Mouse pressed left at (736, 530)
Screenshot: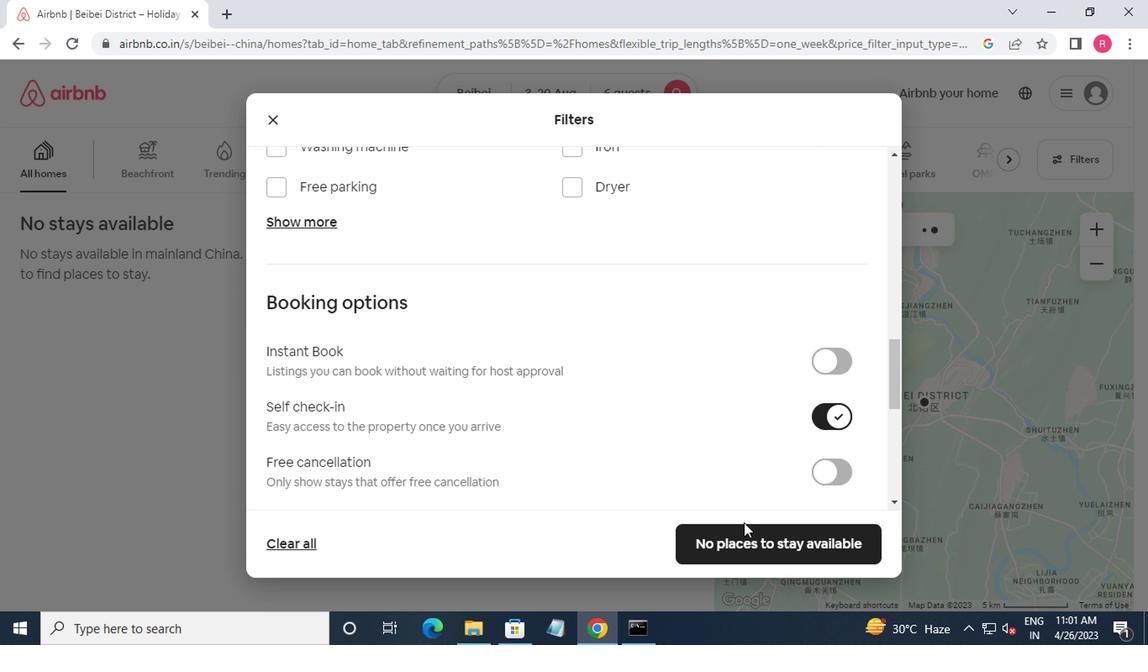 
Action: Mouse moved to (712, 521)
Screenshot: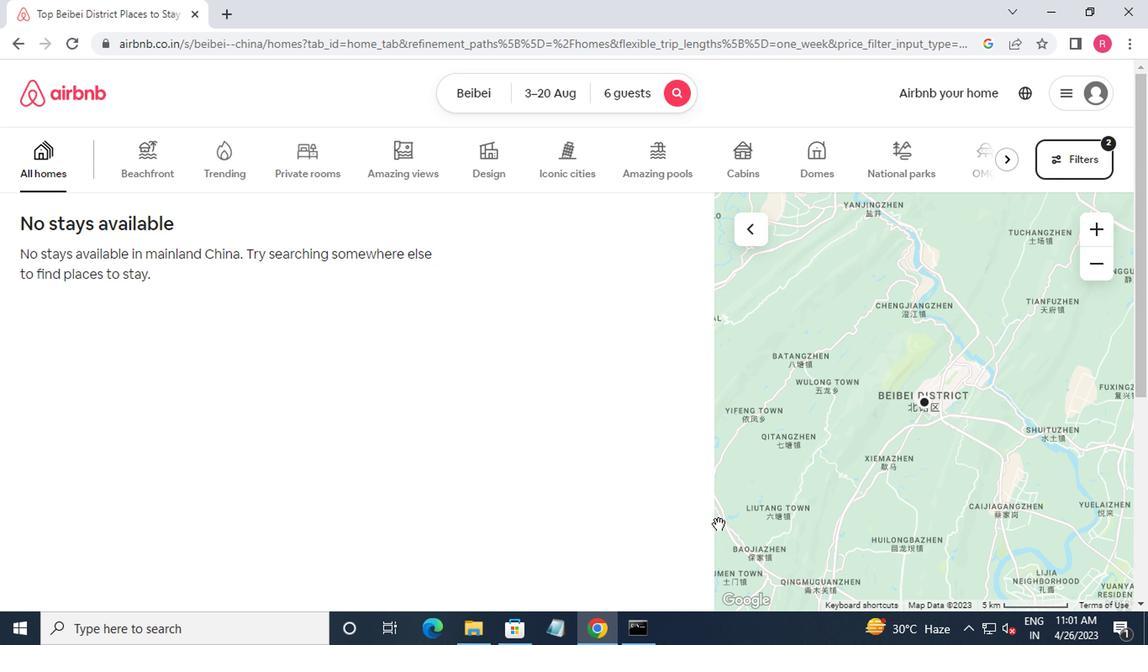 
